 Task: Add an event with the title Casual Product Enhancement Discussion and Roadmap Planning, date '2023/11/10', time 8:30 AM to 10:30 AM, logged in from the account softage.3@softage.netand send the event invitation to softage.4@softage.net and softage.5@softage.net. Set a reminder for the event 30 minutes before
Action: Mouse moved to (157, 134)
Screenshot: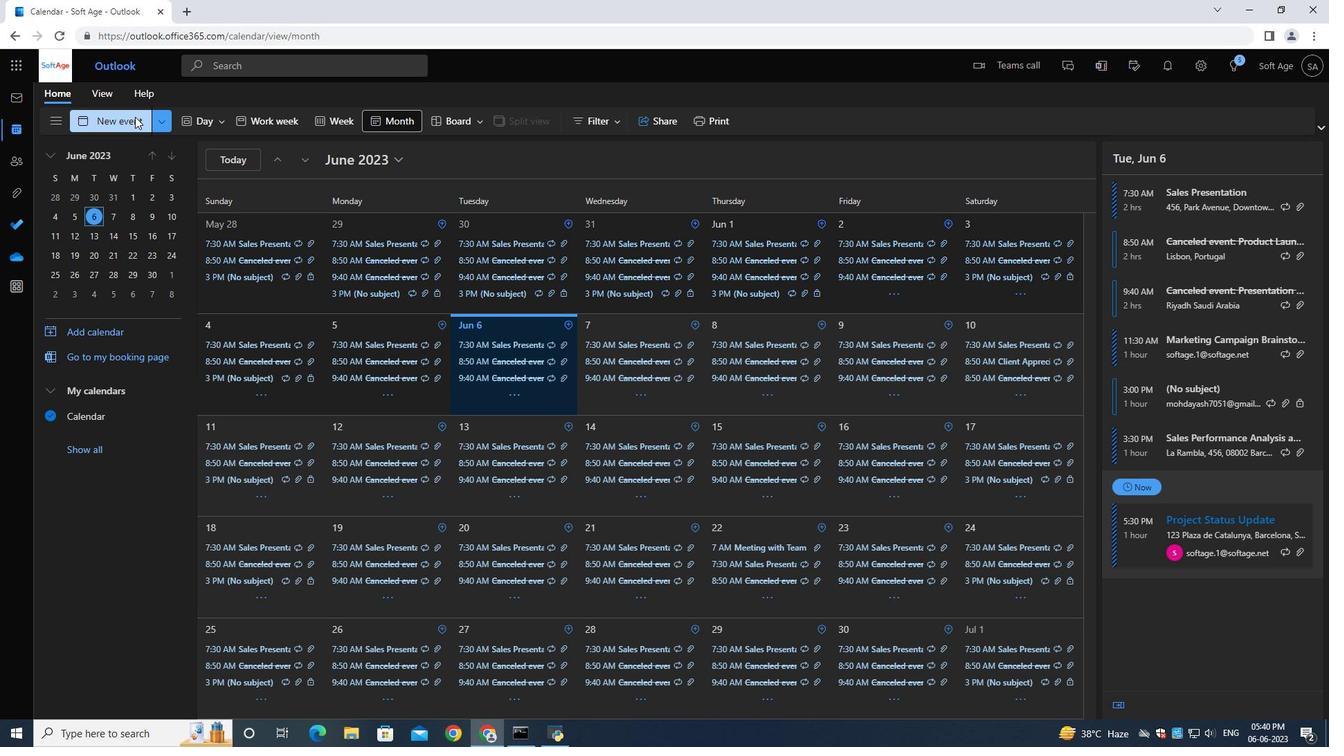 
Action: Mouse pressed left at (157, 134)
Screenshot: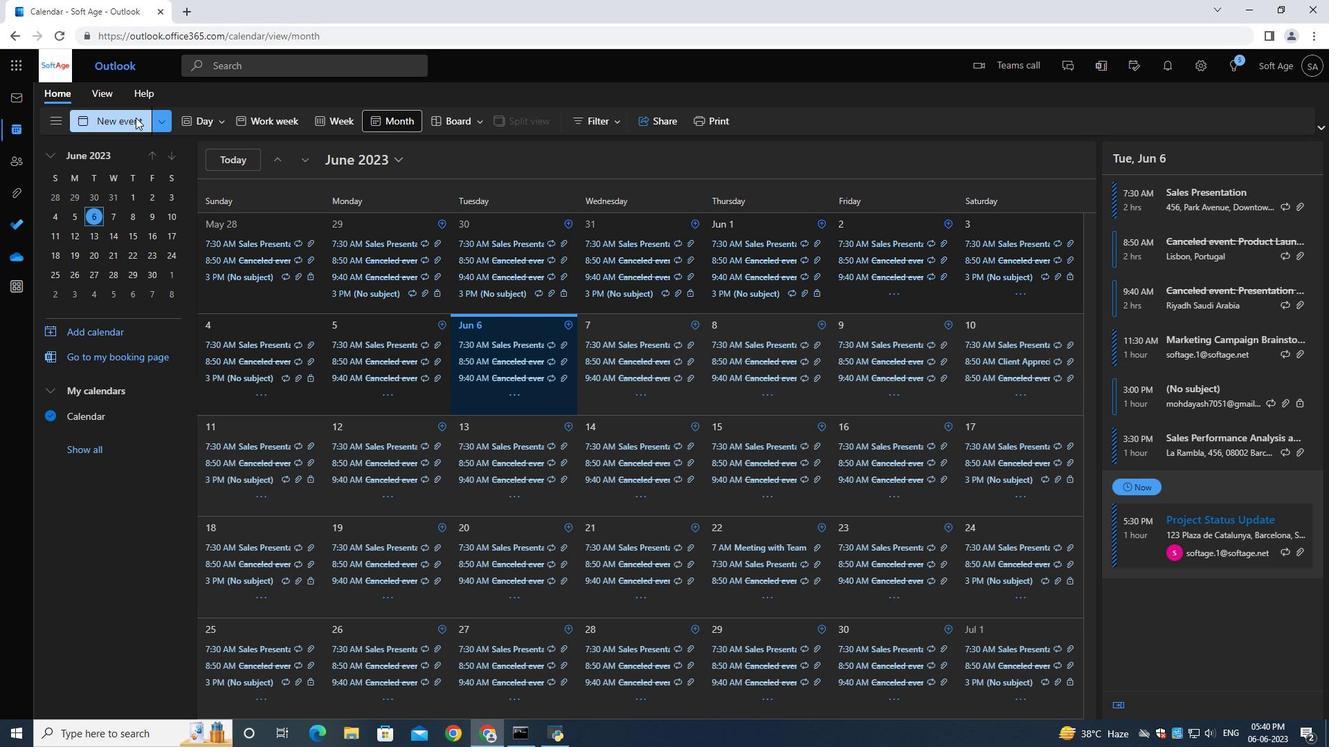 
Action: Mouse moved to (341, 76)
Screenshot: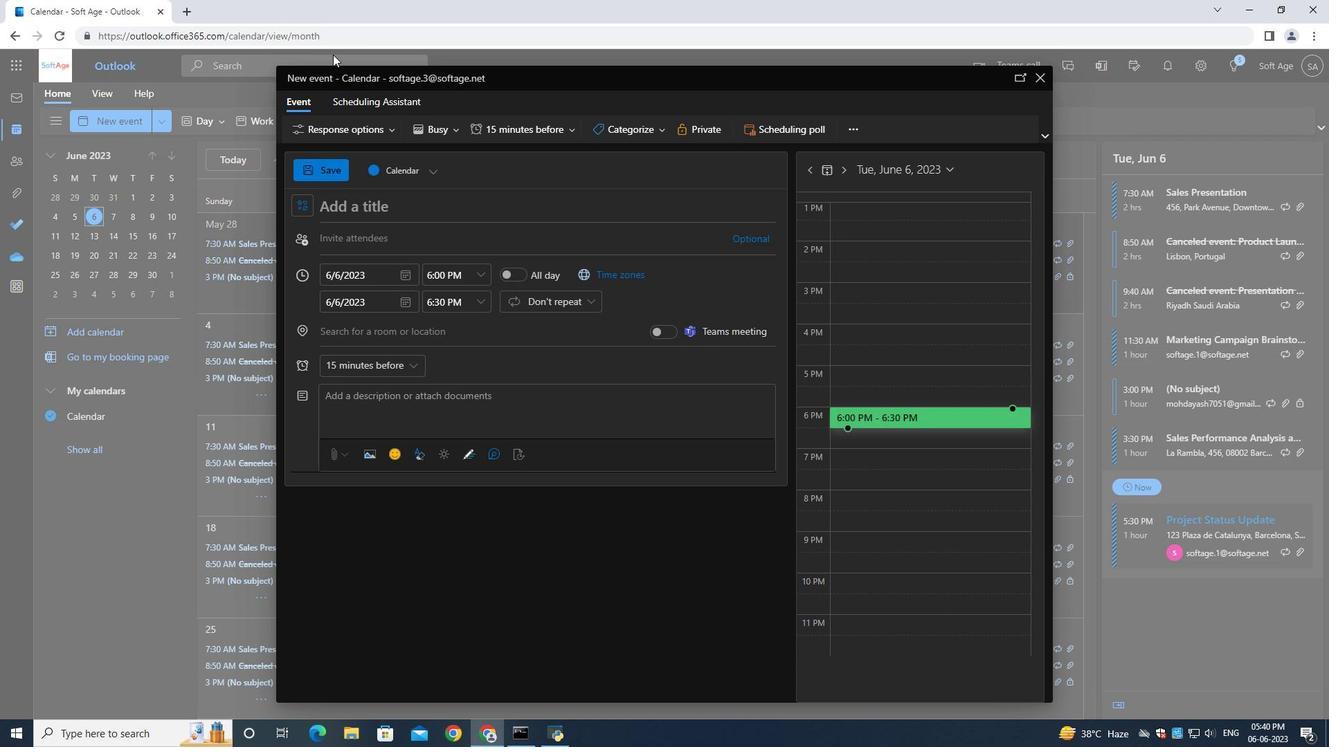 
Action: Key pressed <Key.shift><Key.shift><Key.shift><Key.shift><Key.shift><Key.shift><Key.shift><Key.shift><Key.shift><Key.shift><Key.shift><Key.shift><Key.shift><Key.shift>G<Key.backspace><Key.shift><Key.shift><Key.shift>Casual<Key.space><Key.shift>Product<Key.space><Key.shift>Enhancement<Key.space><Key.shift><Key.shift><Key.shift><Key.shift><Key.shift><Key.shift><Key.shift><Key.shift><Key.shift><Key.shift><Key.shift><Key.shift><Key.shift><Key.shift><Key.shift><Key.shift><Key.shift><Key.shift><Key.shift><Key.shift>Discussion<Key.space>and<Key.space><Key.shift><Key.shift>Roadmap<Key.space><Key.shift>Planning<Key.space>
Screenshot: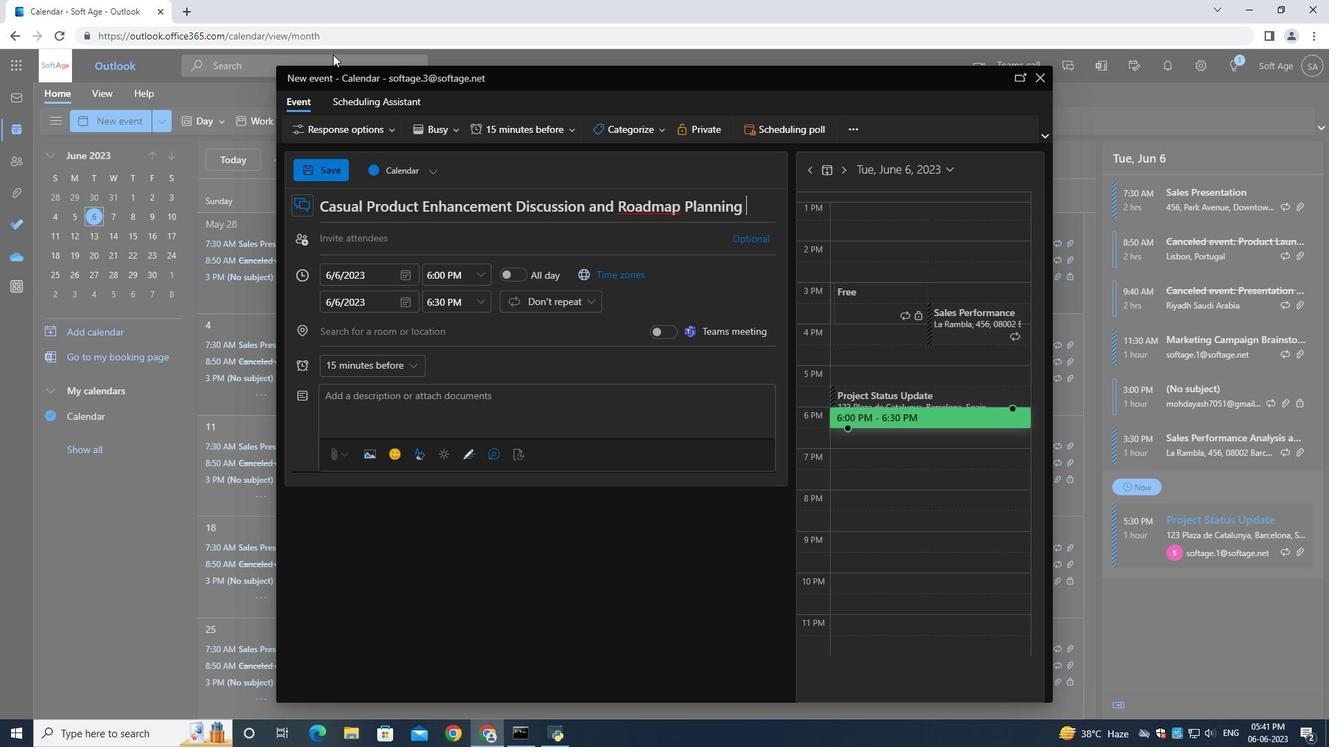 
Action: Mouse moved to (402, 280)
Screenshot: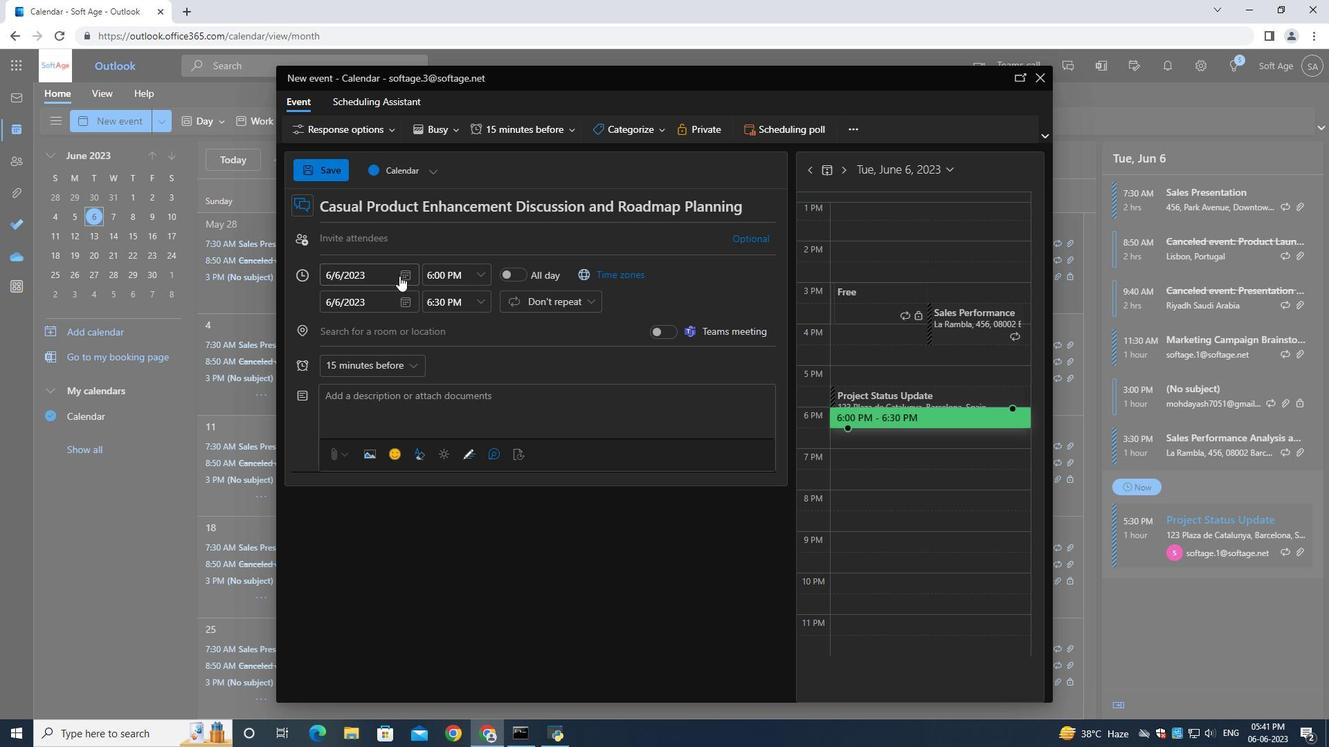 
Action: Mouse pressed left at (402, 280)
Screenshot: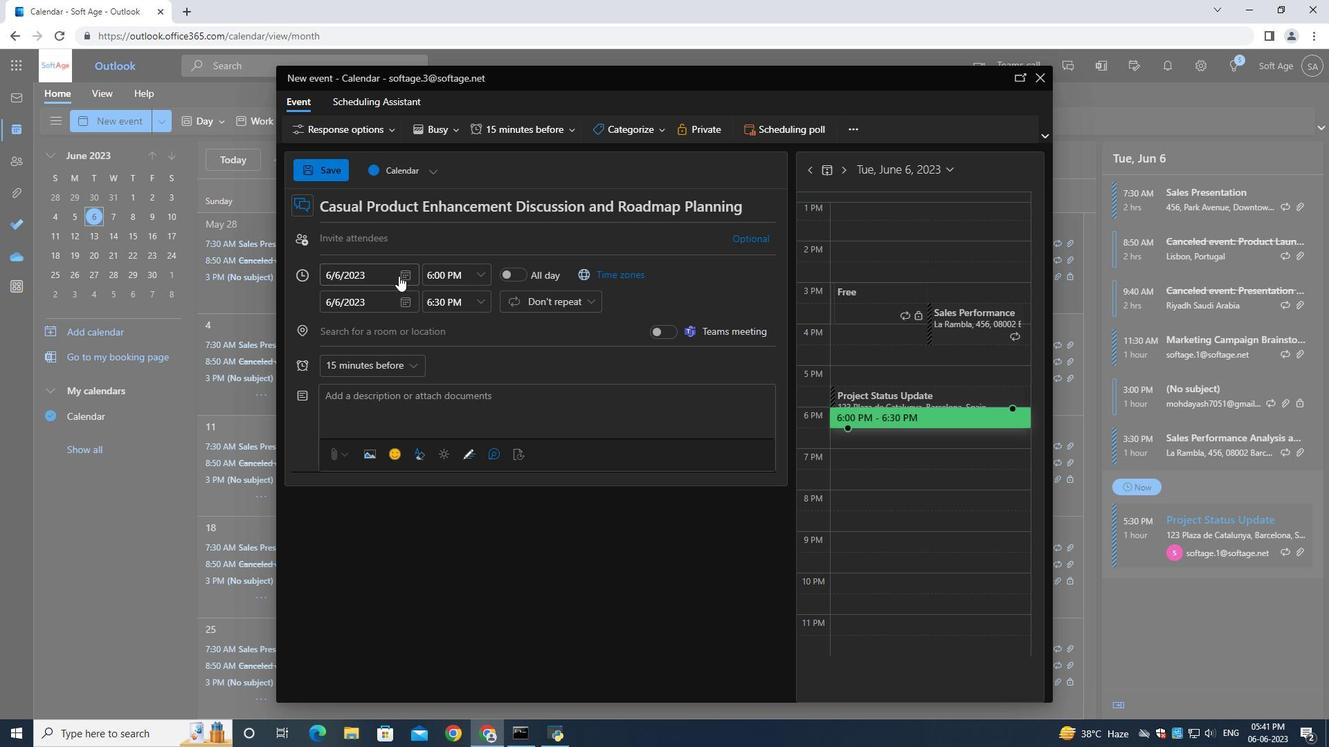 
Action: Mouse moved to (452, 308)
Screenshot: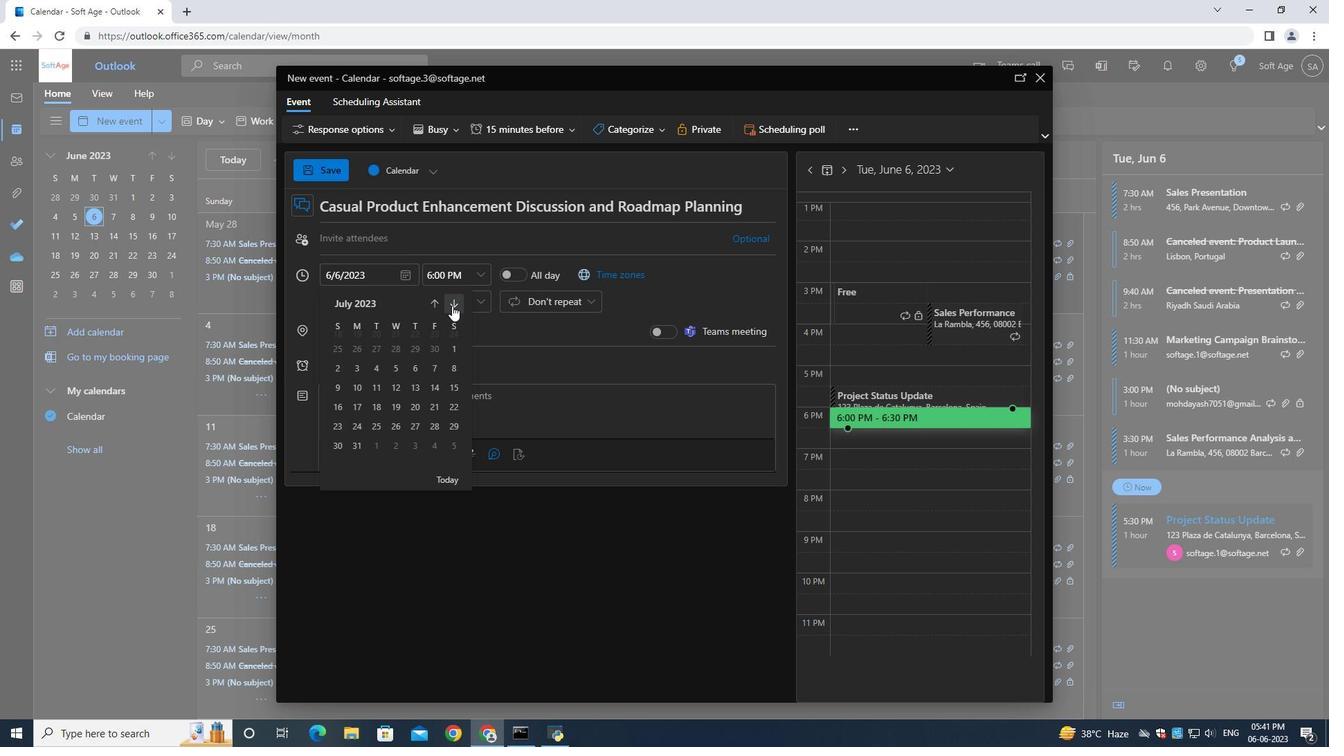 
Action: Mouse pressed left at (452, 308)
Screenshot: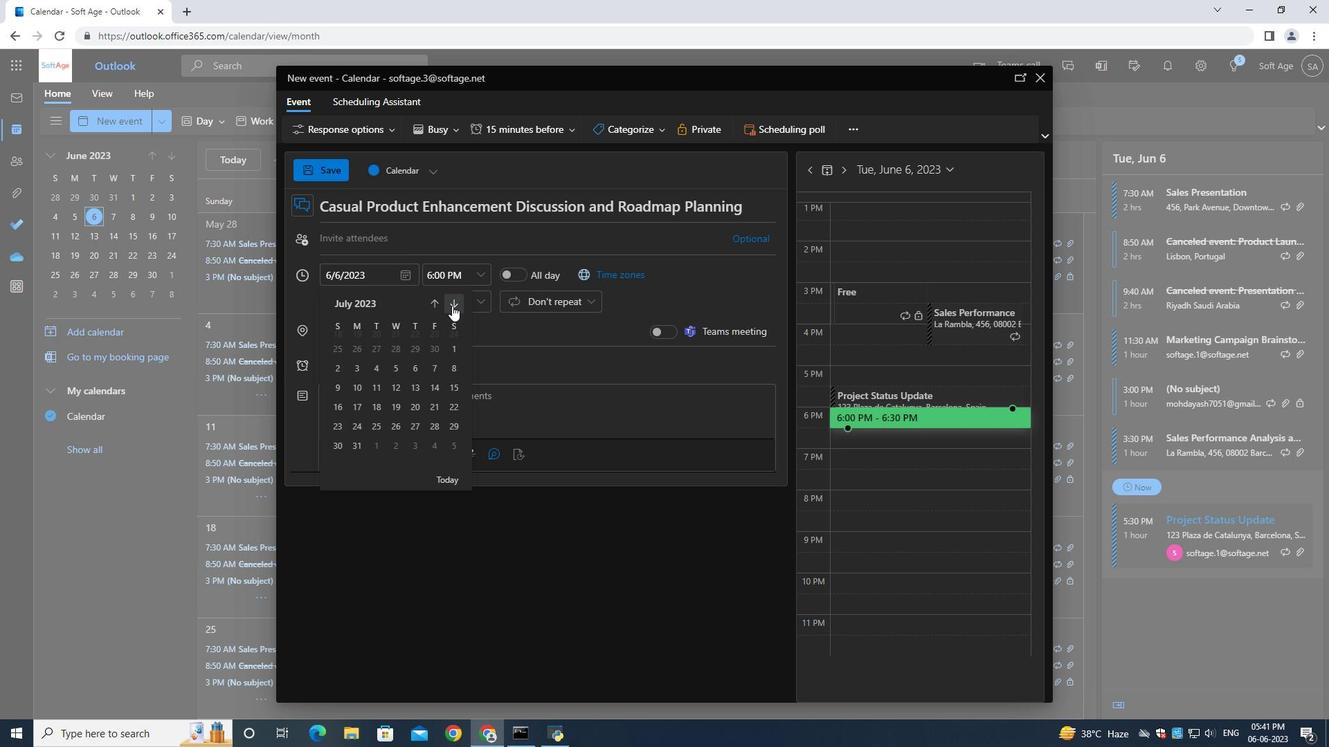 
Action: Mouse moved to (451, 307)
Screenshot: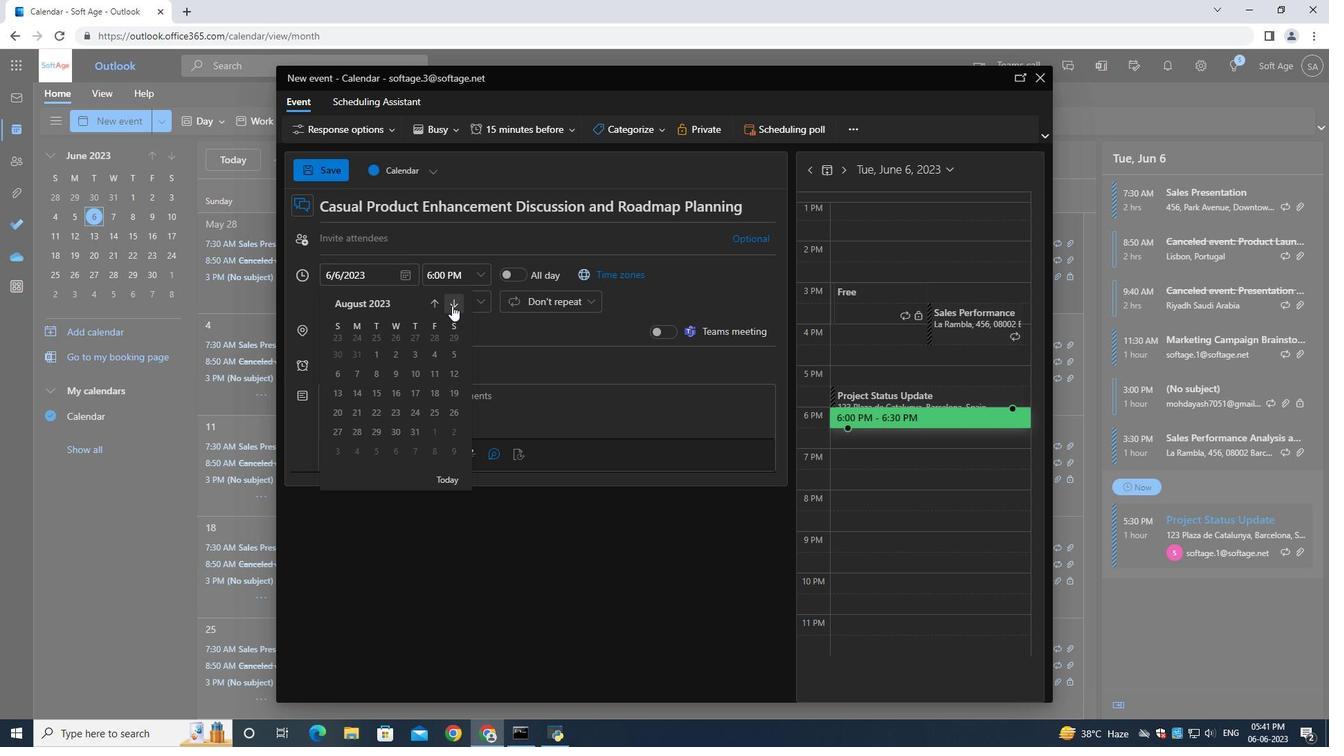 
Action: Mouse pressed left at (451, 307)
Screenshot: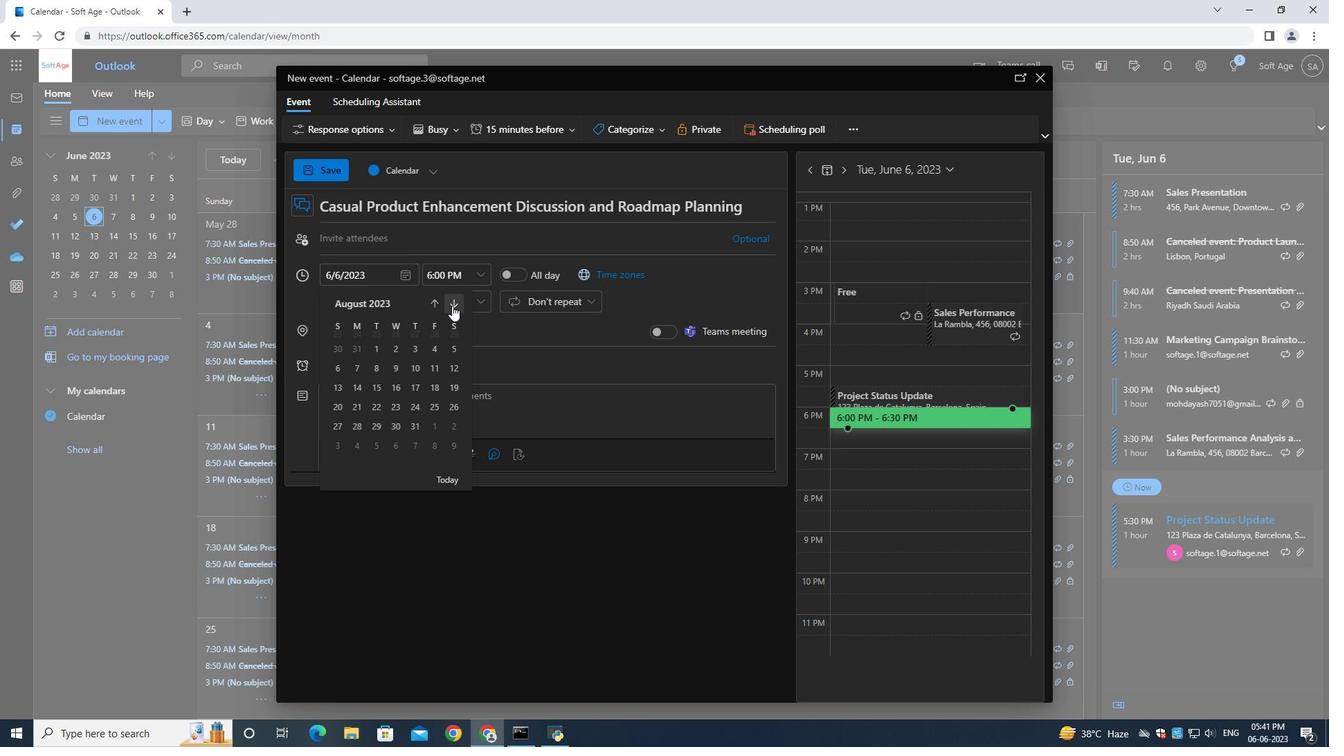 
Action: Mouse pressed left at (451, 307)
Screenshot: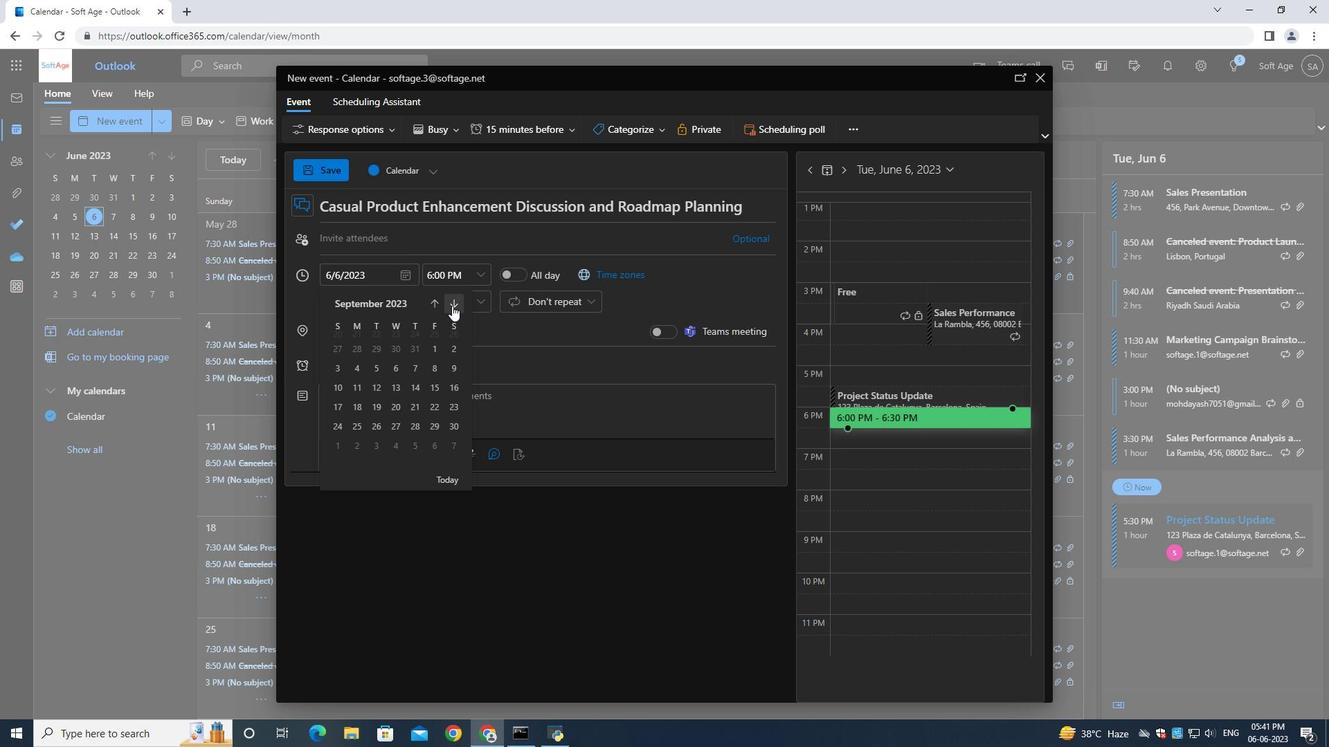 
Action: Mouse pressed left at (451, 307)
Screenshot: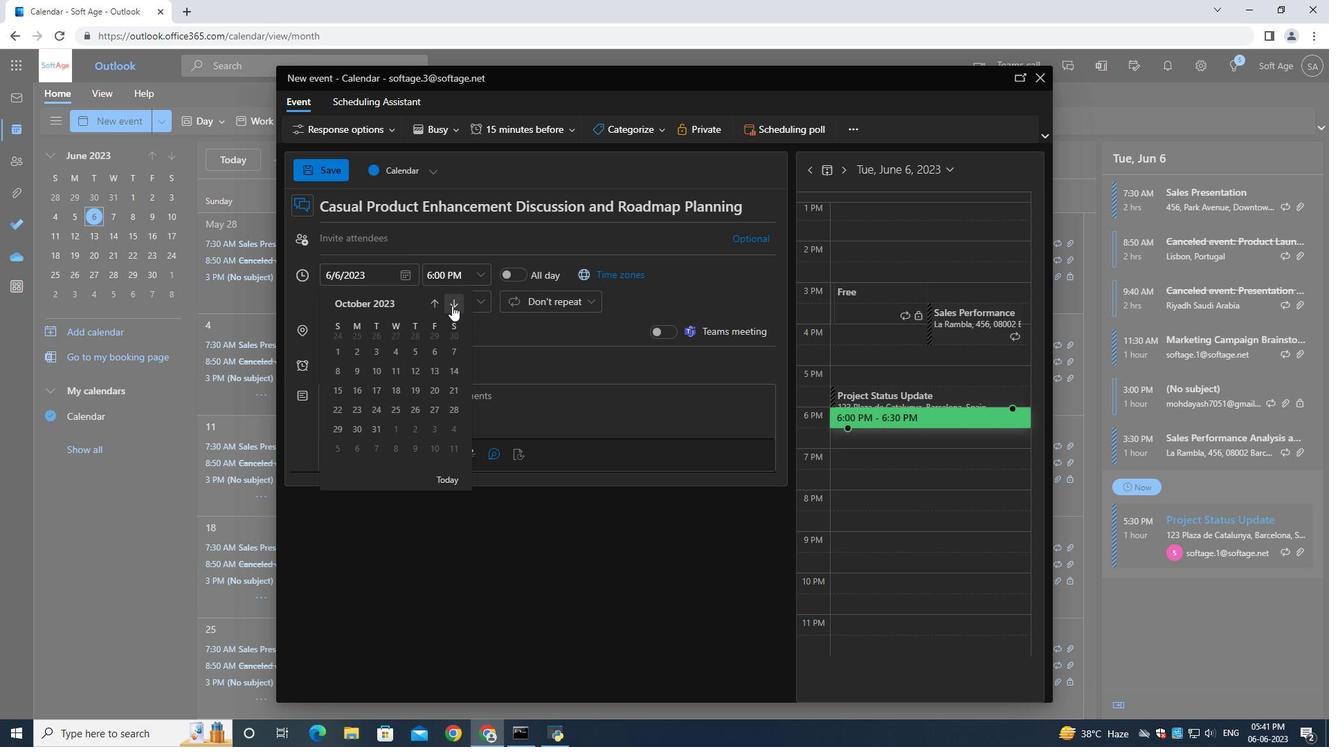
Action: Mouse pressed left at (451, 307)
Screenshot: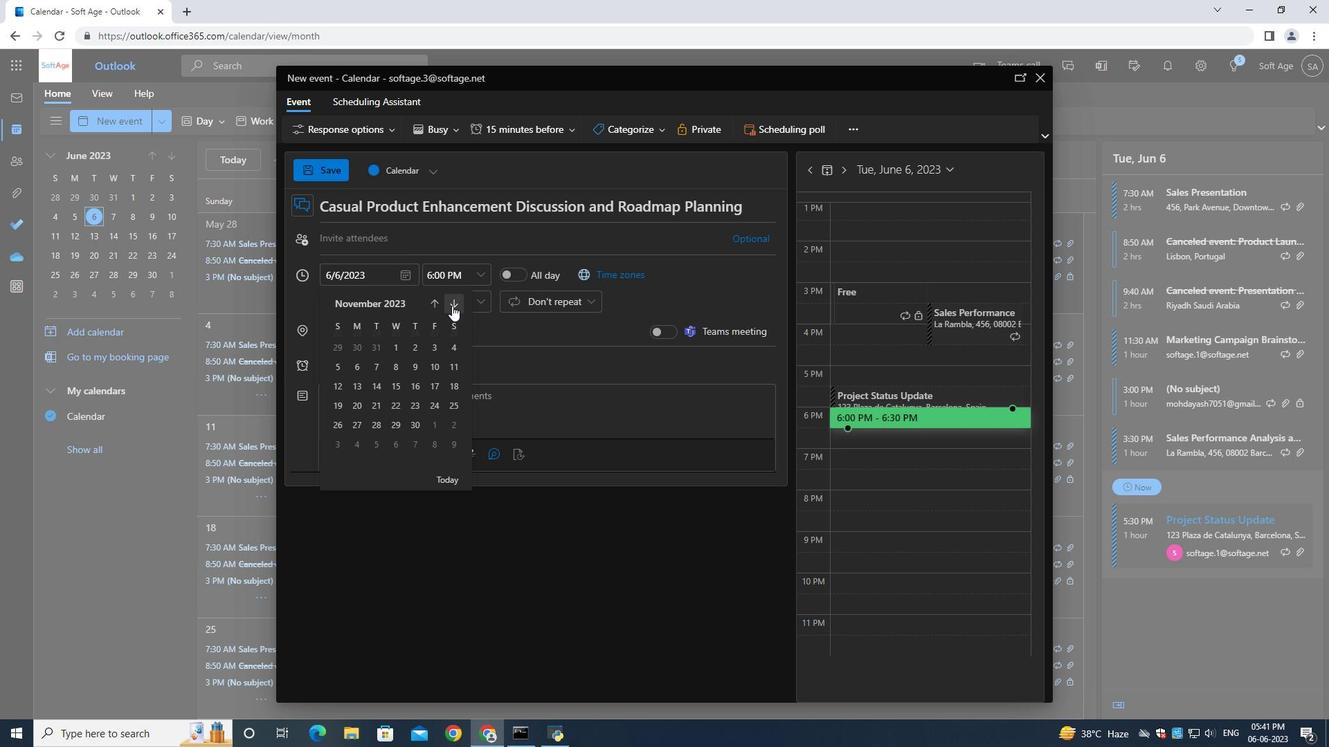 
Action: Mouse moved to (432, 365)
Screenshot: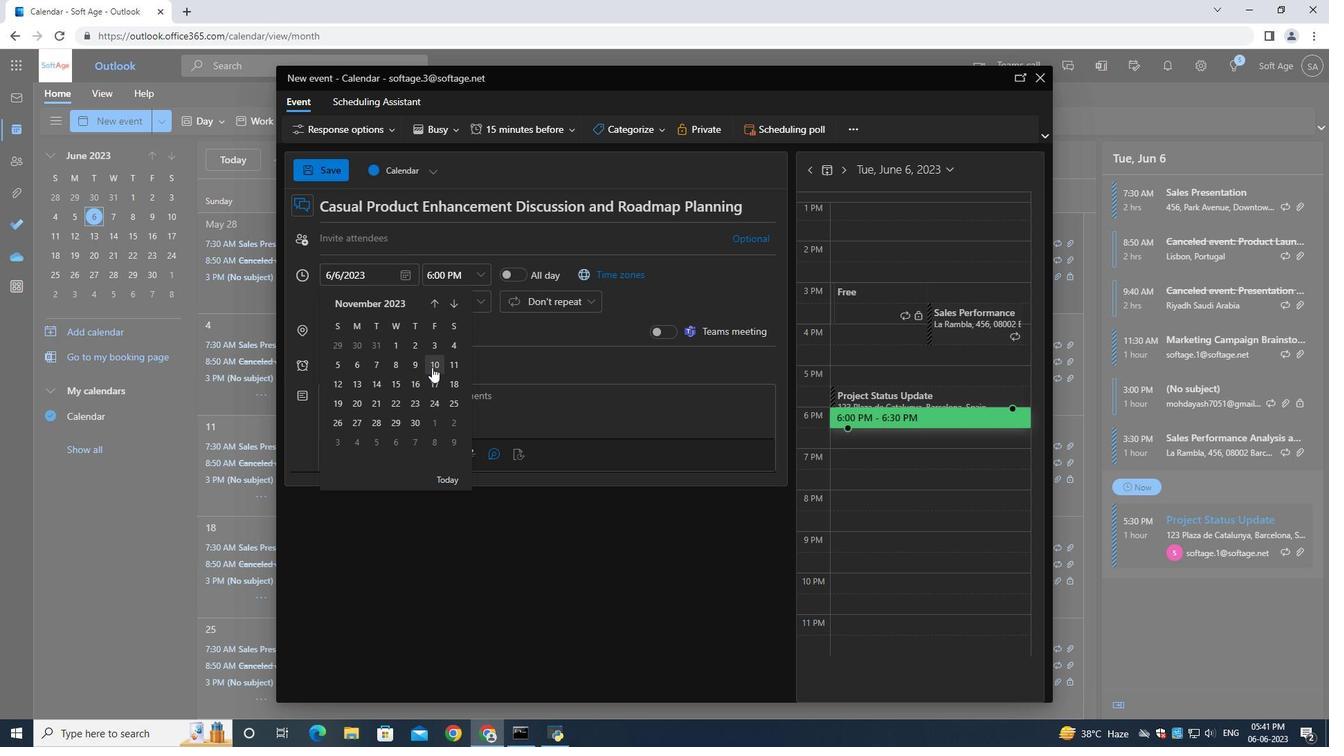 
Action: Mouse pressed left at (432, 365)
Screenshot: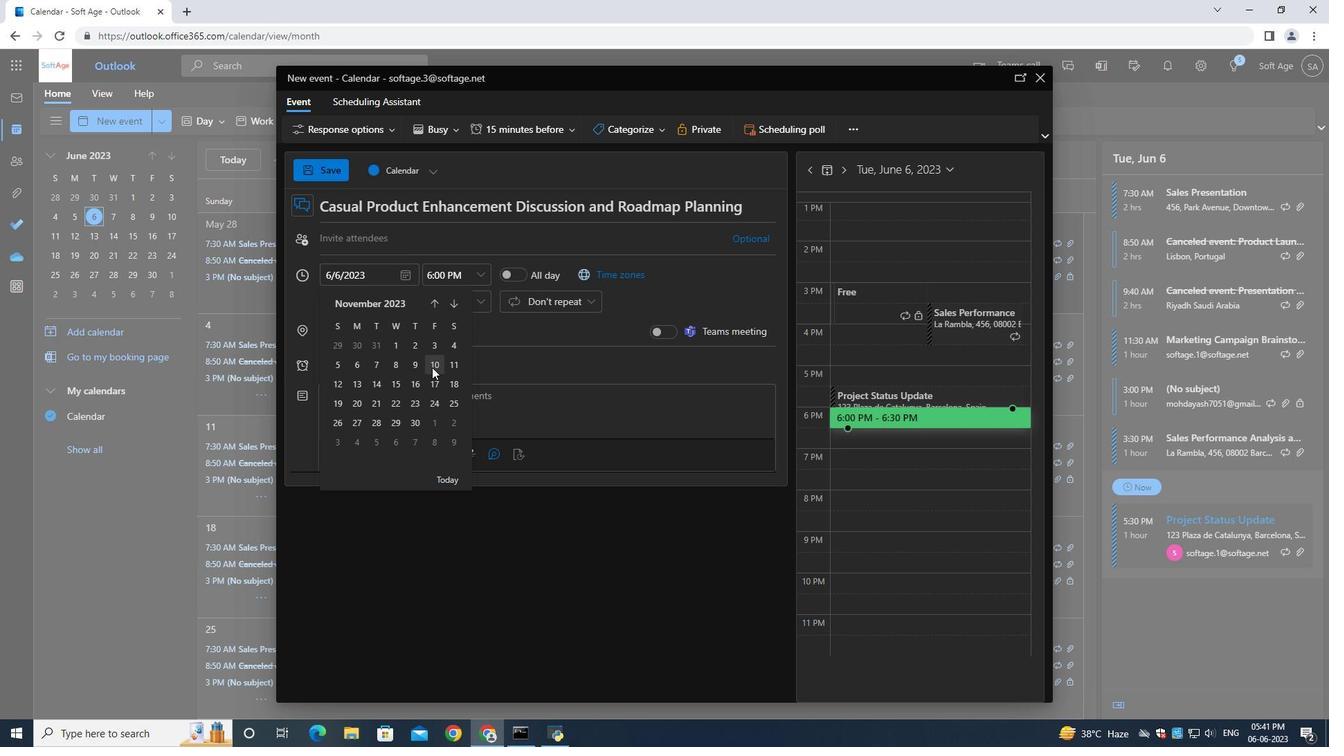 
Action: Mouse moved to (442, 278)
Screenshot: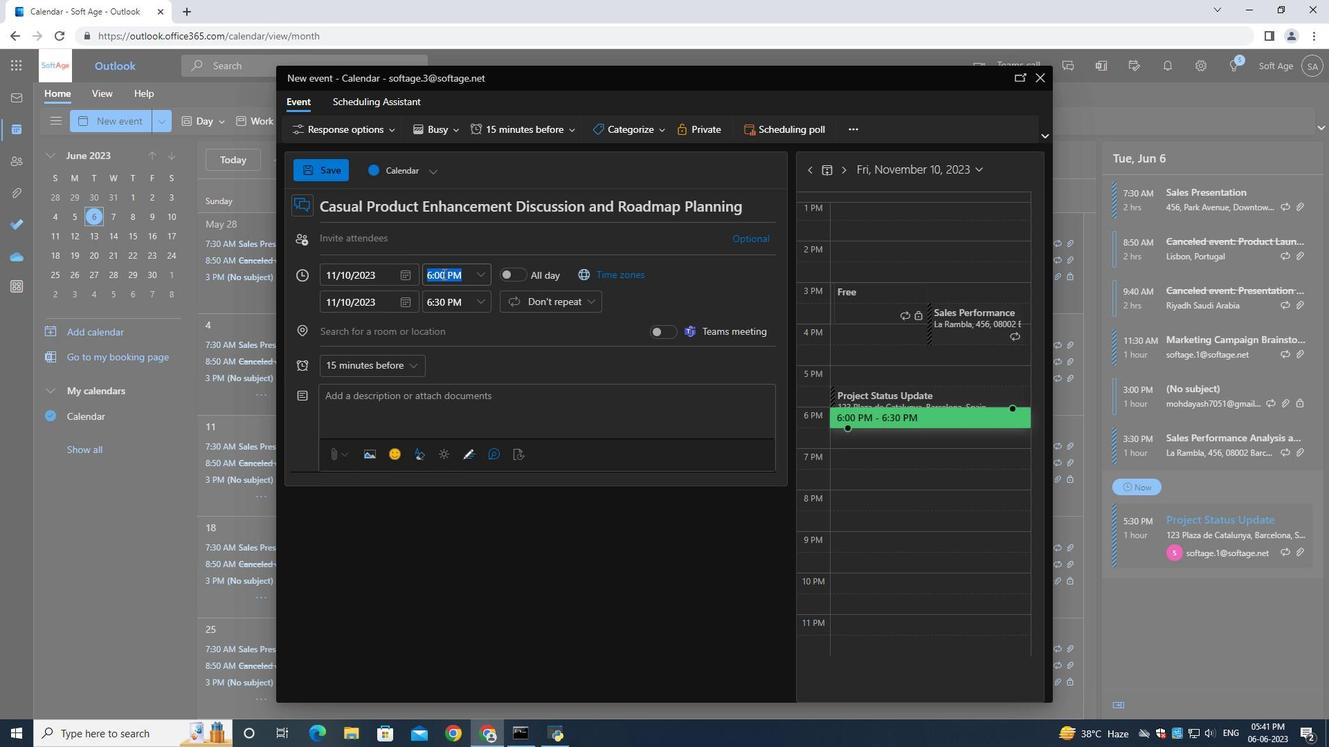 
Action: Mouse pressed left at (442, 278)
Screenshot: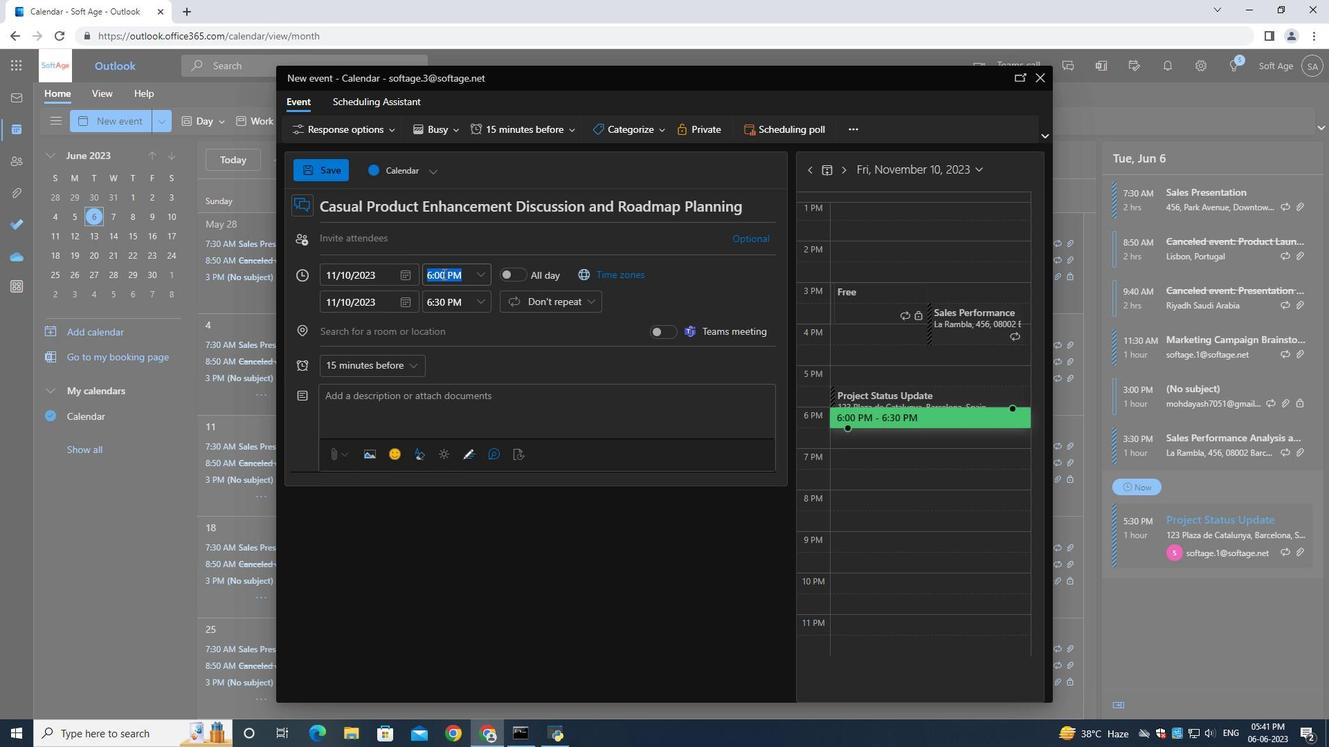 
Action: Mouse moved to (445, 278)
Screenshot: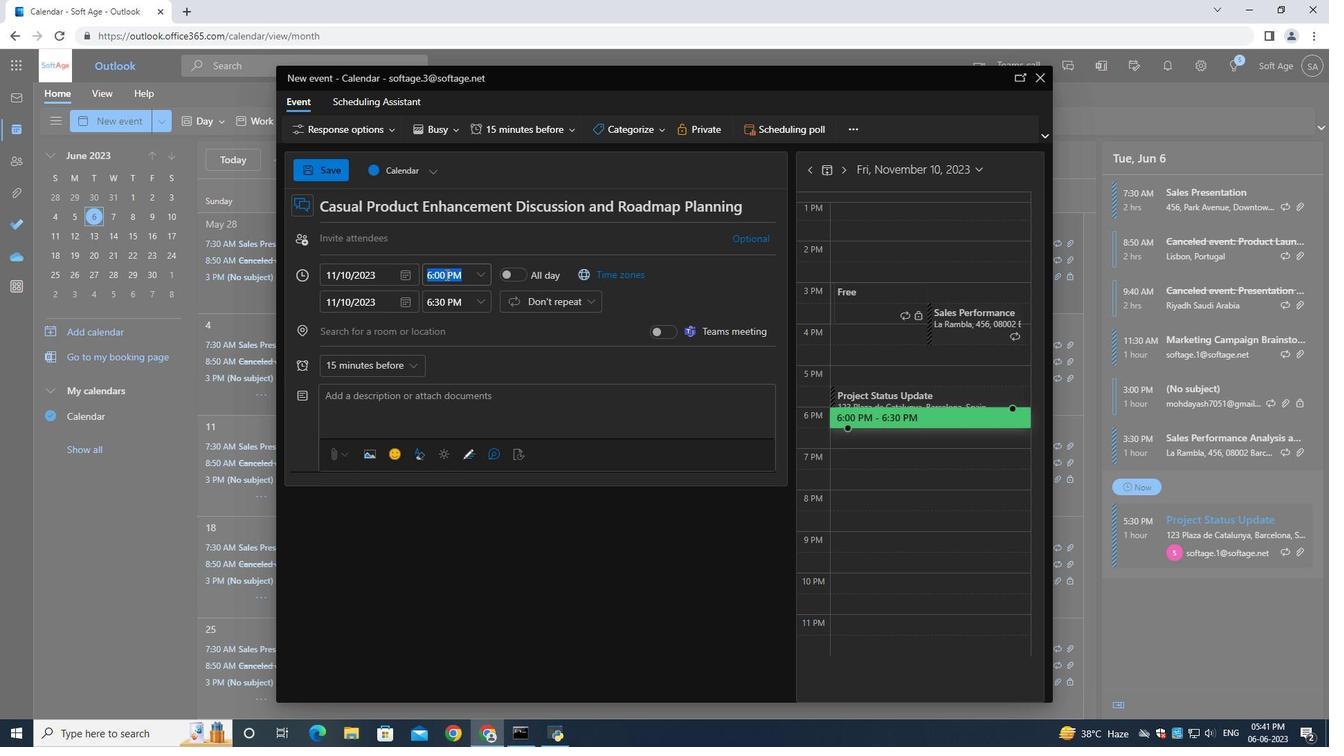 
Action: Key pressed 8<Key.shift_r>:30<Key.shift>AM
Screenshot: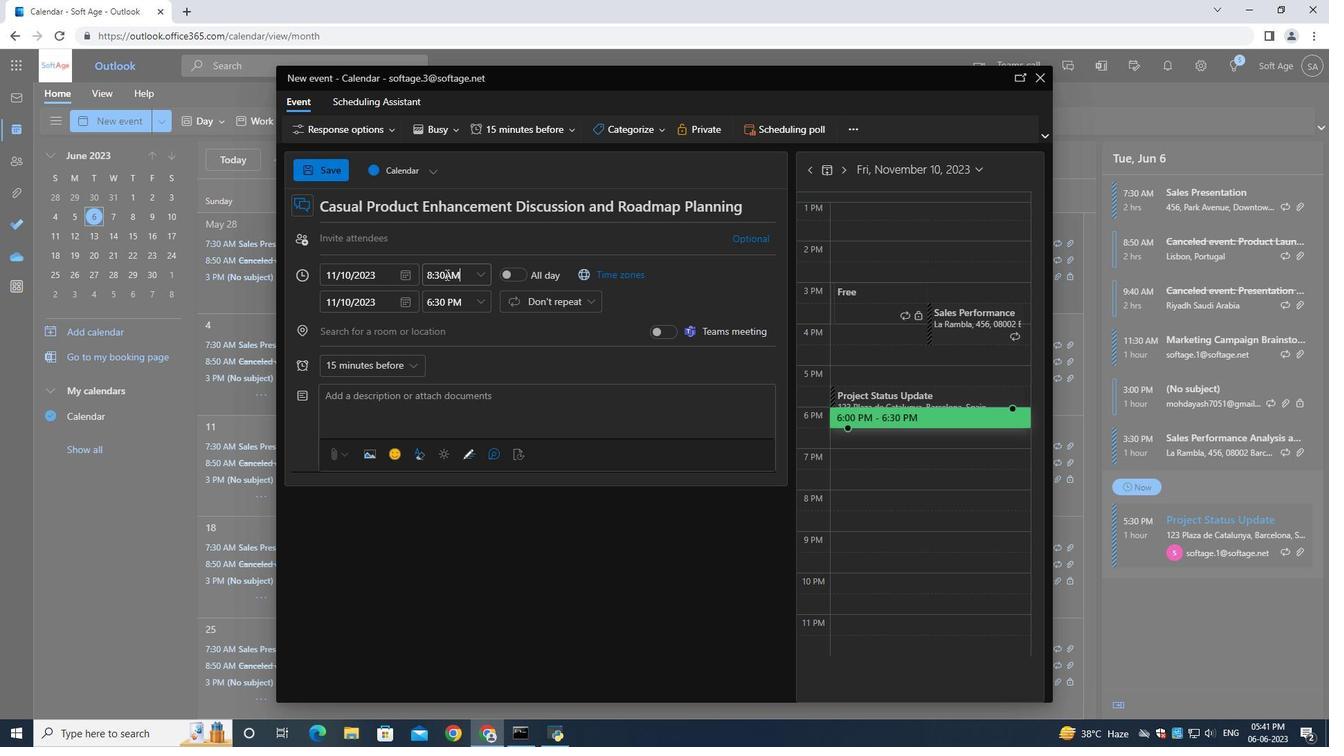 
Action: Mouse moved to (436, 307)
Screenshot: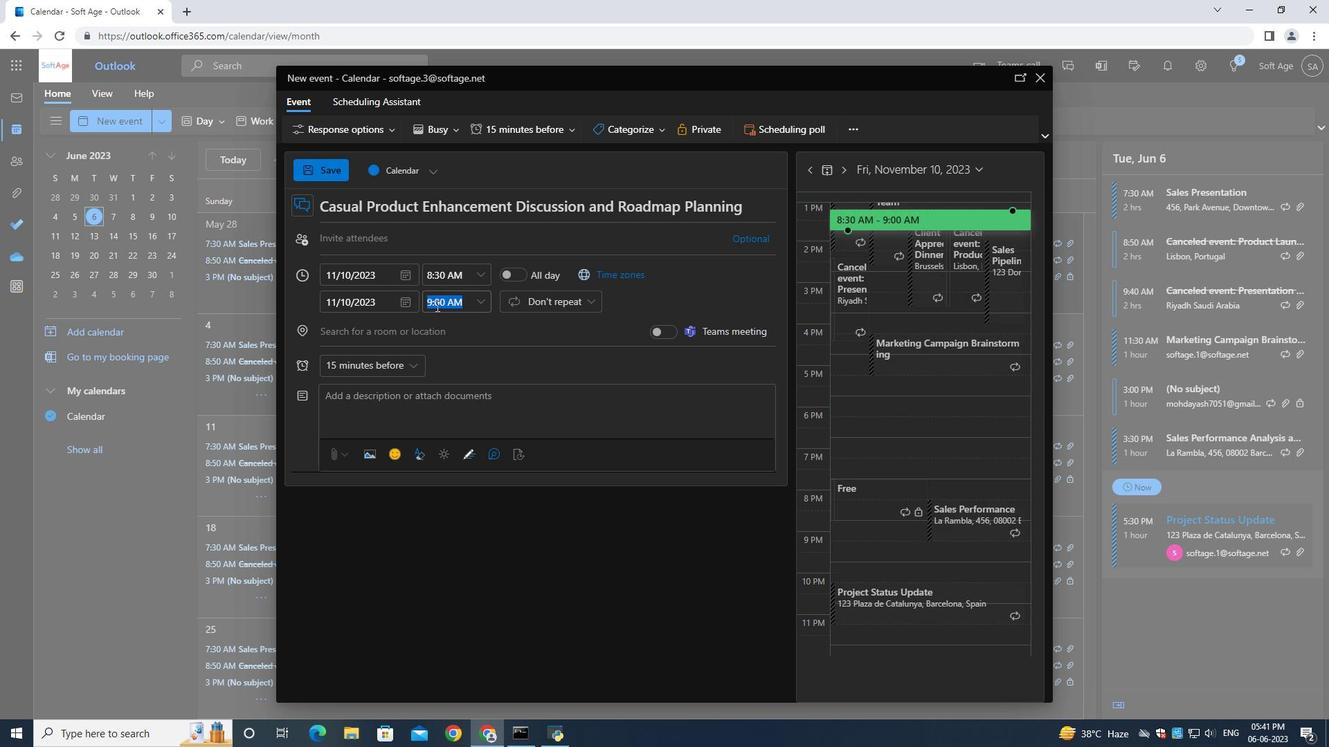 
Action: Mouse pressed left at (436, 307)
Screenshot: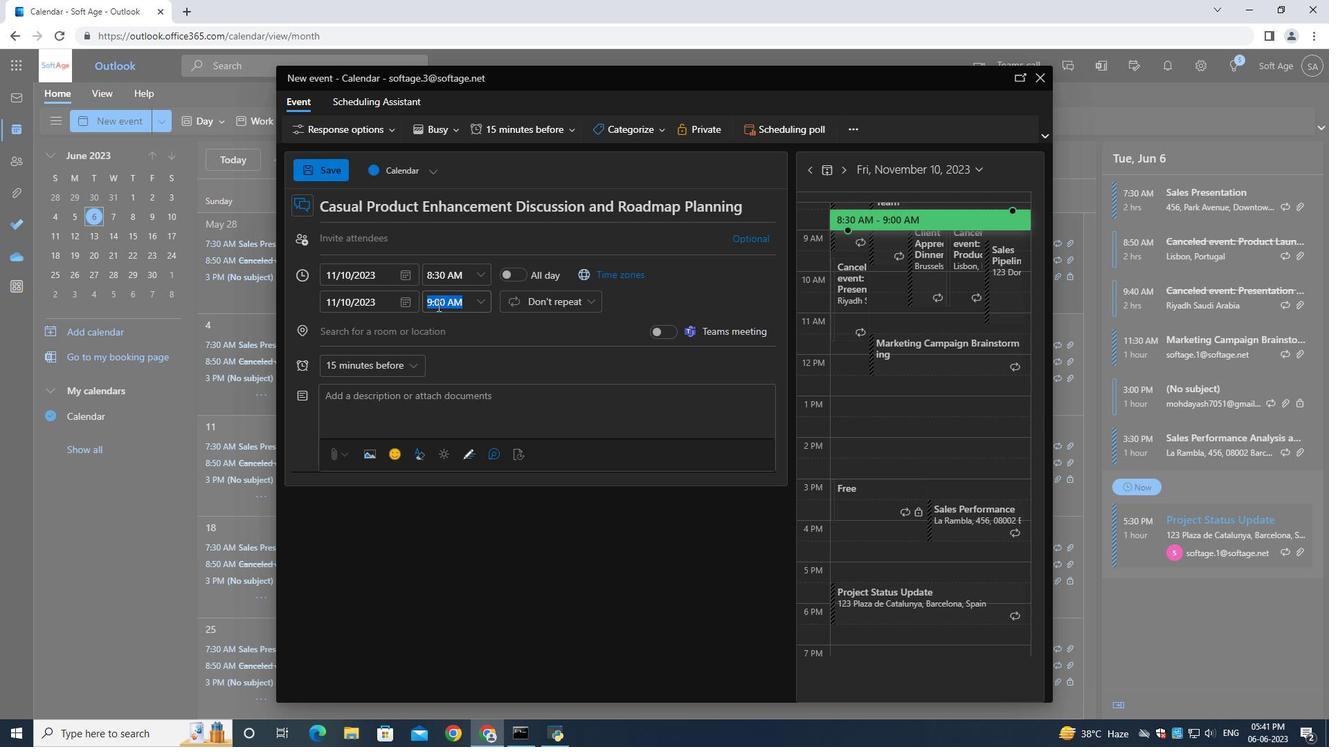 
Action: Mouse moved to (437, 307)
Screenshot: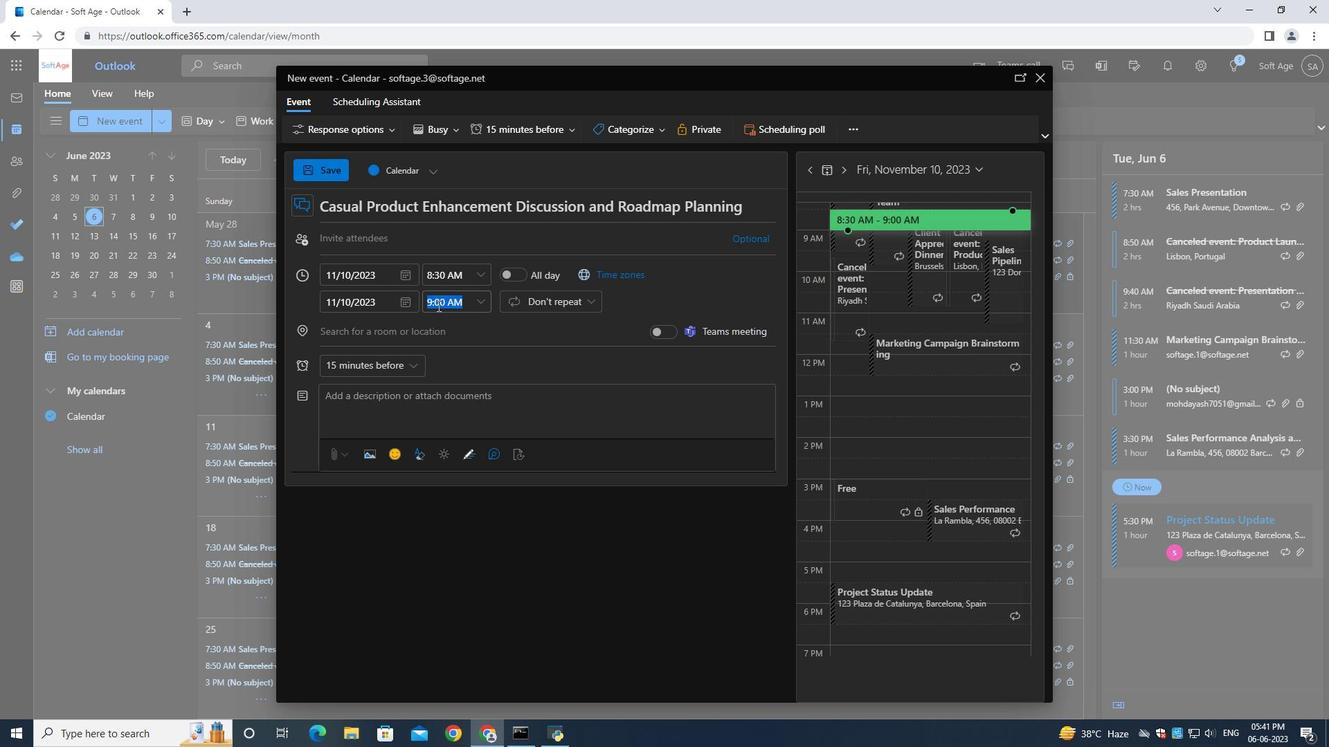 
Action: Key pressed 10<Key.shift_r>:30<Key.shift>AM
Screenshot: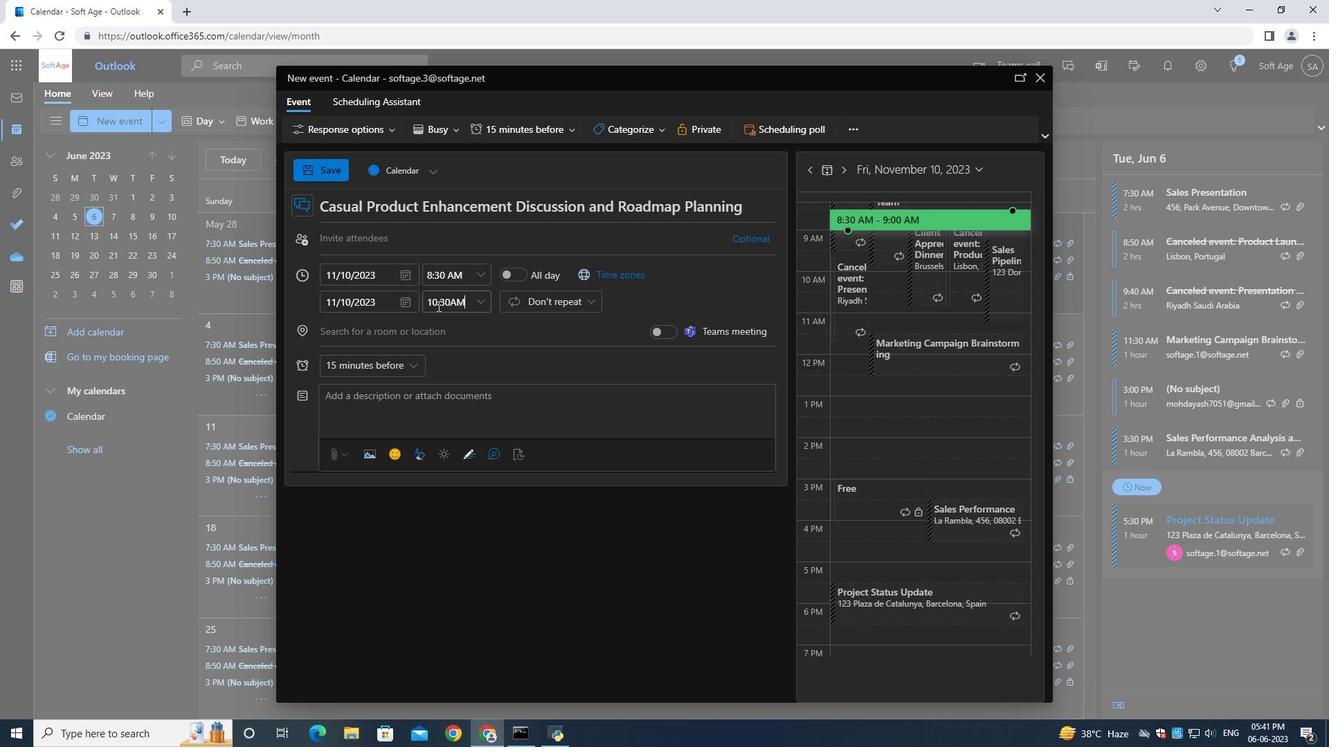 
Action: Mouse moved to (494, 245)
Screenshot: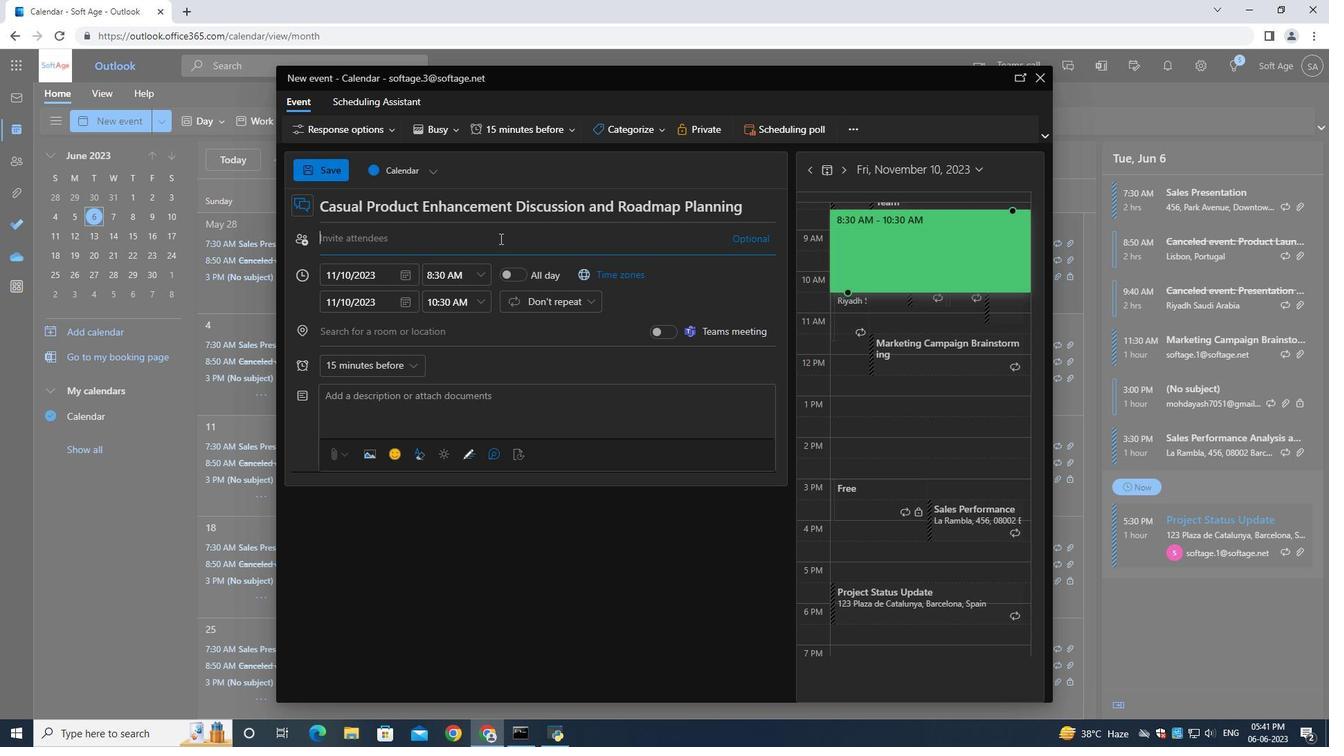 
Action: Mouse pressed left at (494, 245)
Screenshot: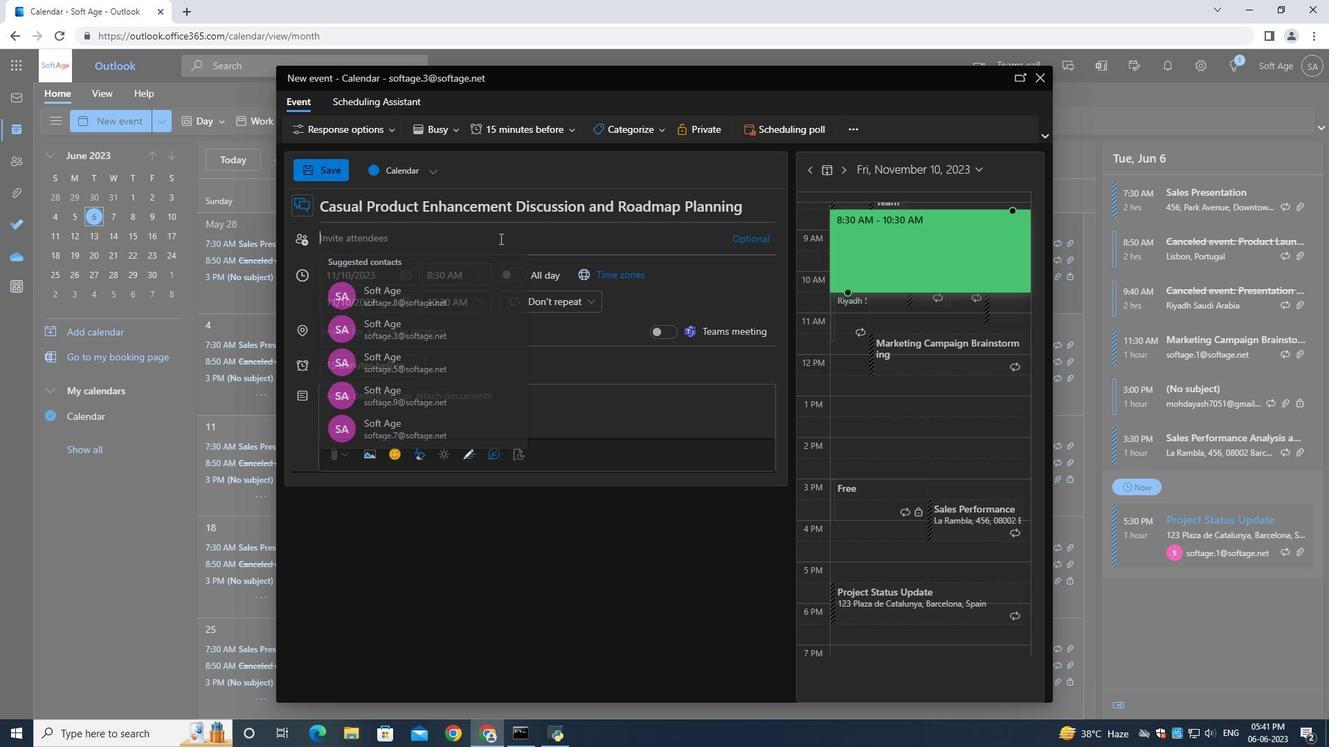 
Action: Key pressed softage.4<Key.shift>@softage.net
Screenshot: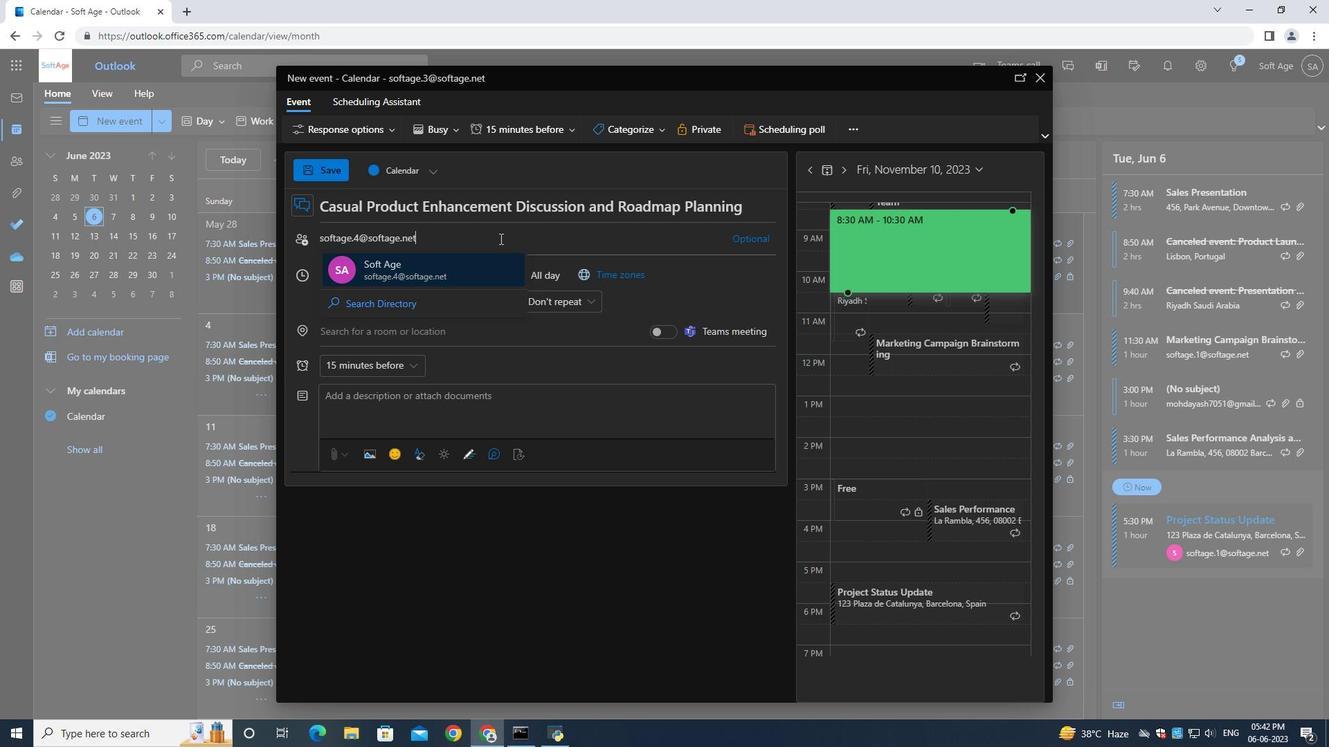 
Action: Mouse moved to (463, 267)
Screenshot: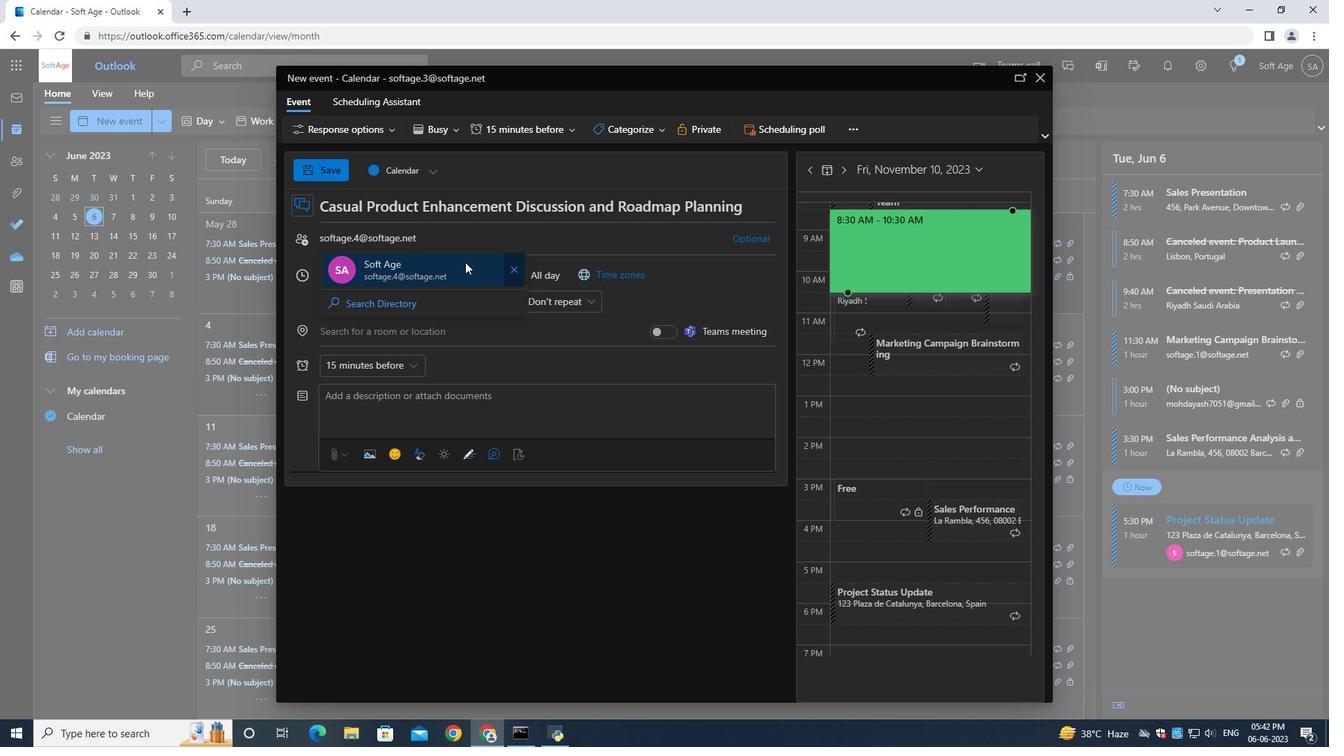 
Action: Mouse pressed left at (463, 267)
Screenshot: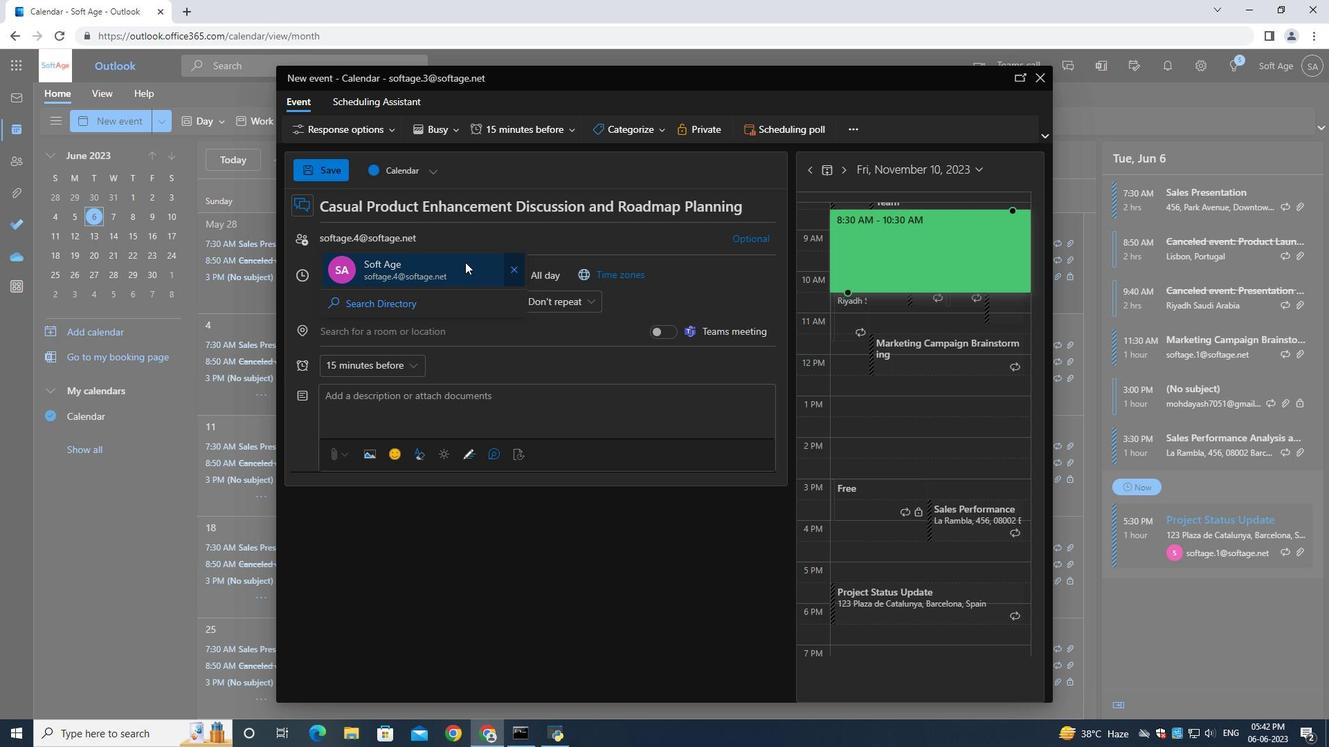 
Action: Key pressed softage.5<Key.shift>@softage.net
Screenshot: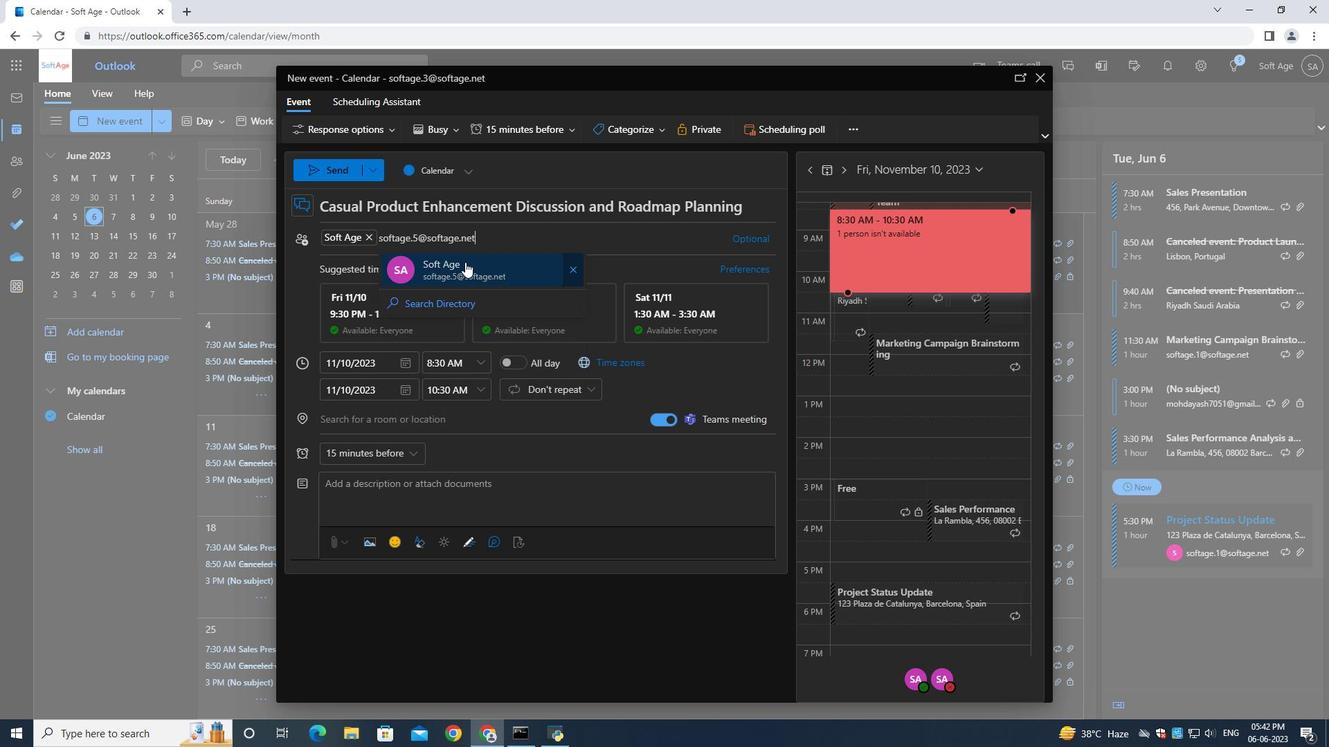 
Action: Mouse moved to (455, 263)
Screenshot: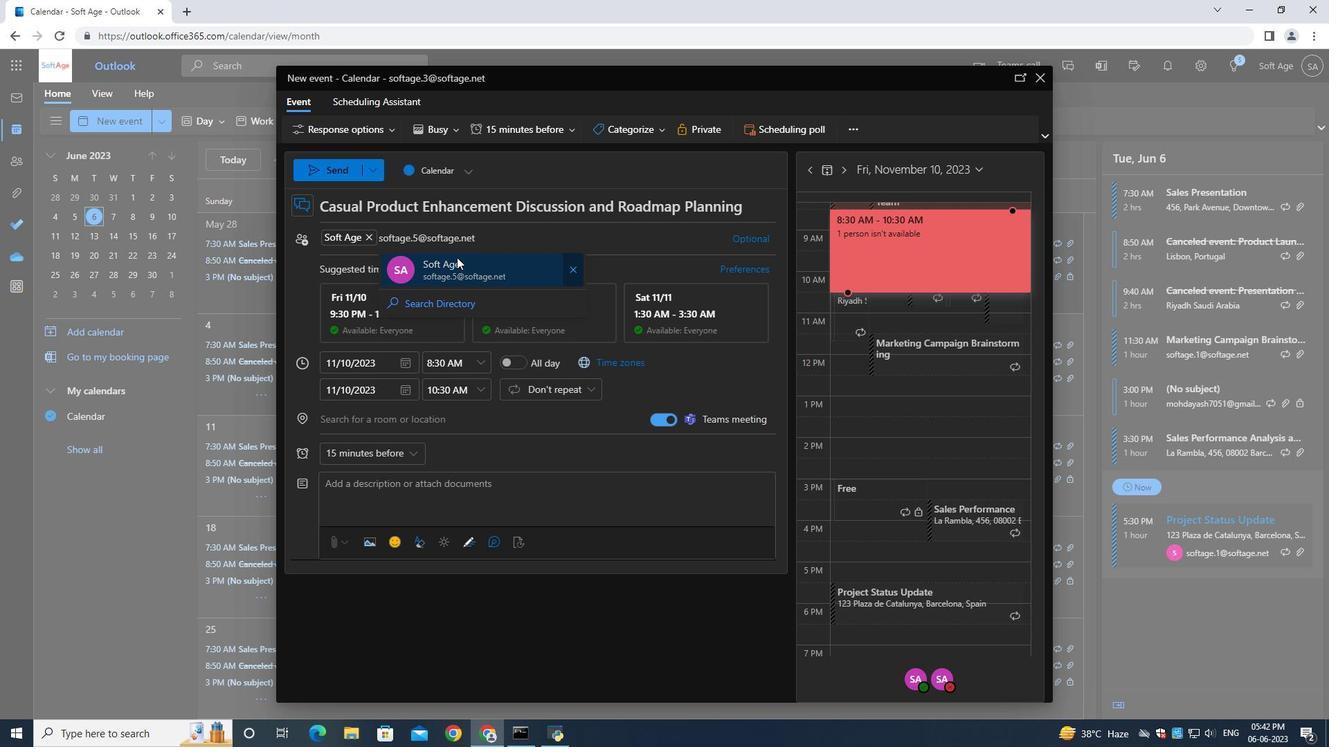 
Action: Mouse pressed left at (455, 263)
Screenshot: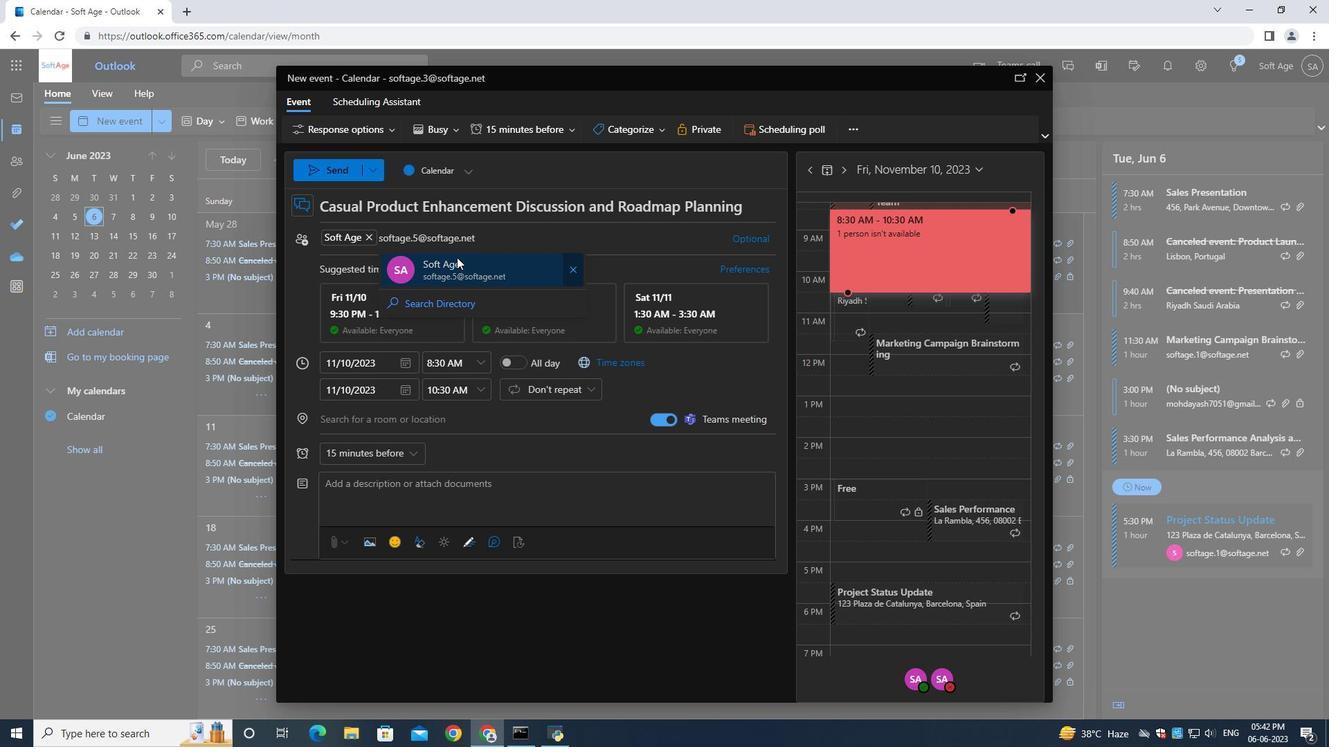 
Action: Mouse moved to (359, 441)
Screenshot: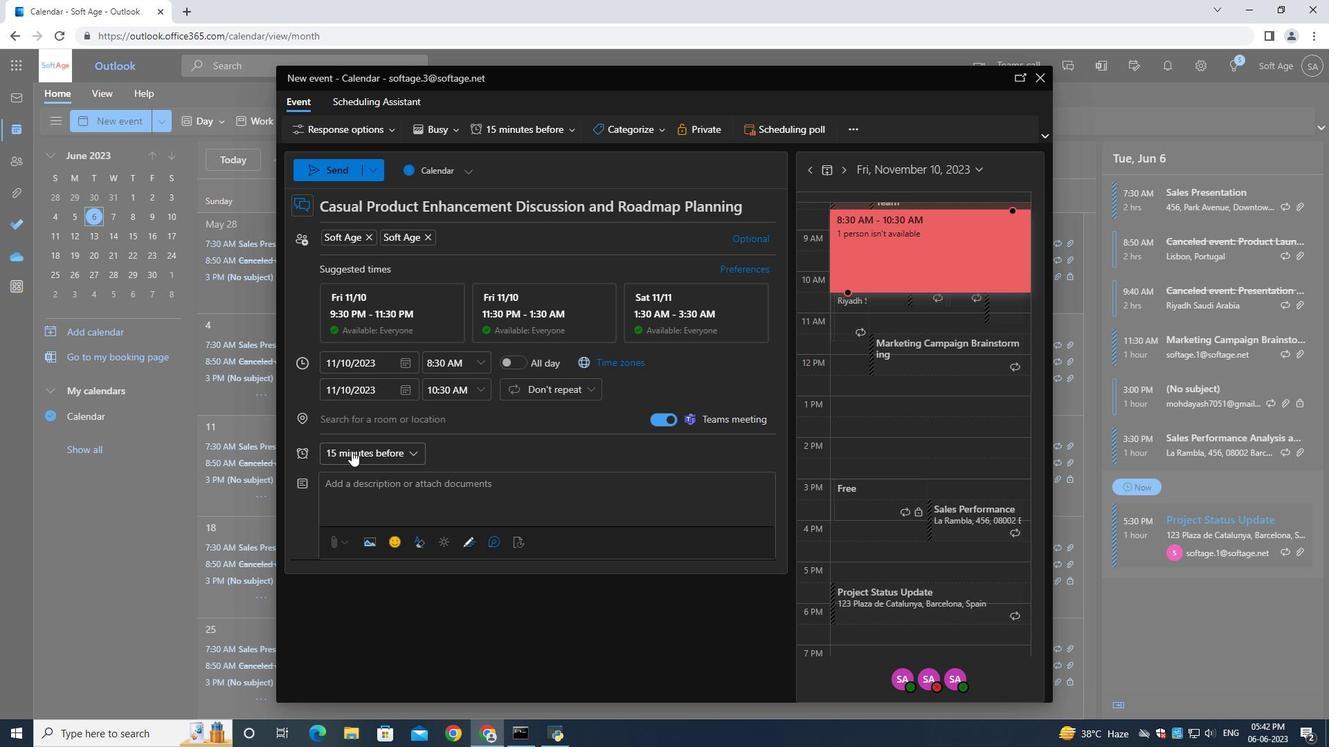 
Action: Mouse pressed left at (359, 441)
Screenshot: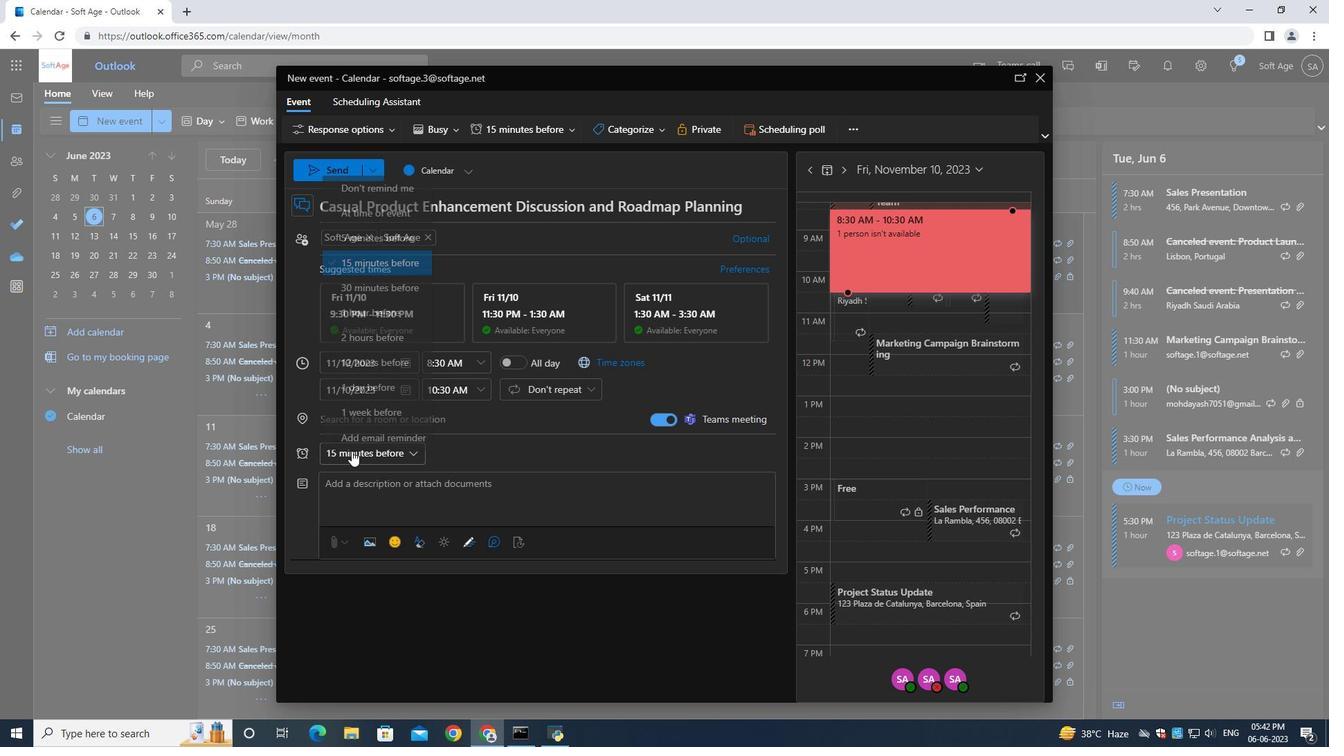 
Action: Mouse moved to (365, 279)
Screenshot: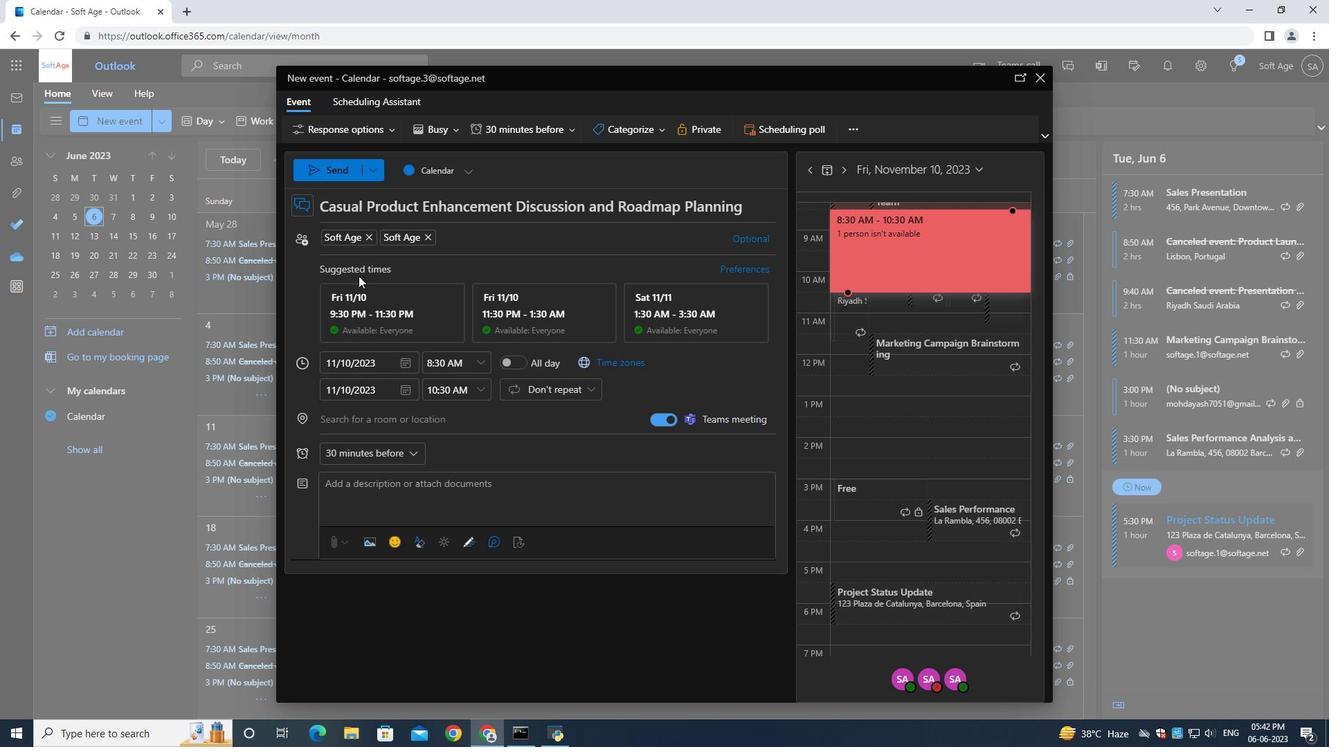 
Action: Mouse pressed left at (365, 279)
Screenshot: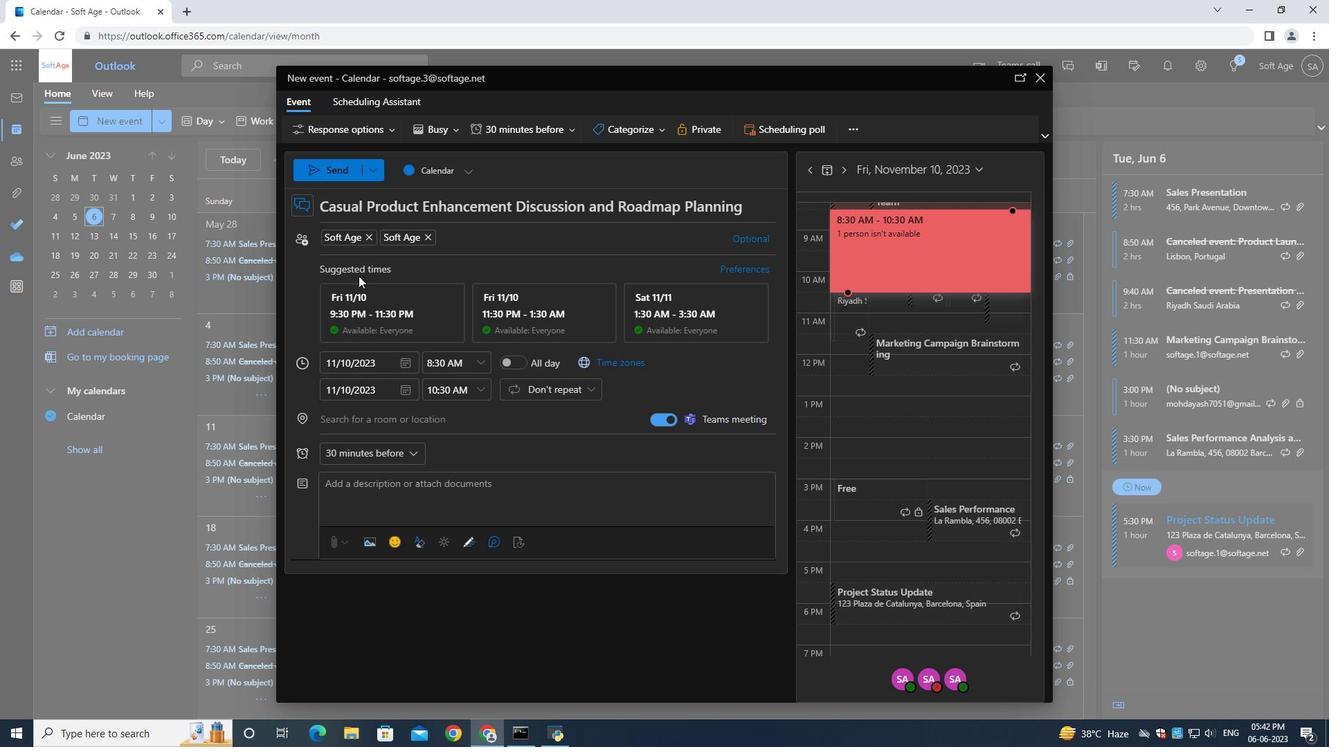 
Action: Mouse moved to (352, 187)
Screenshot: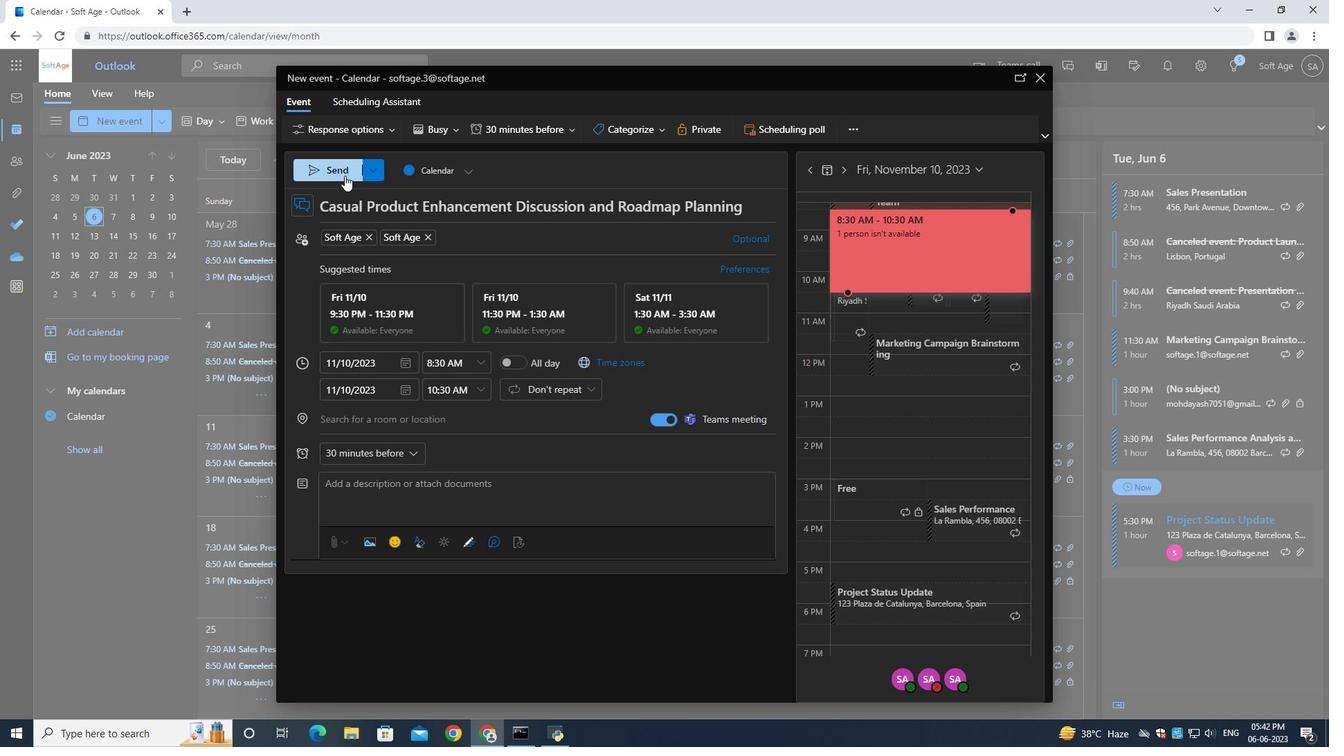 
Action: Mouse pressed left at (352, 187)
Screenshot: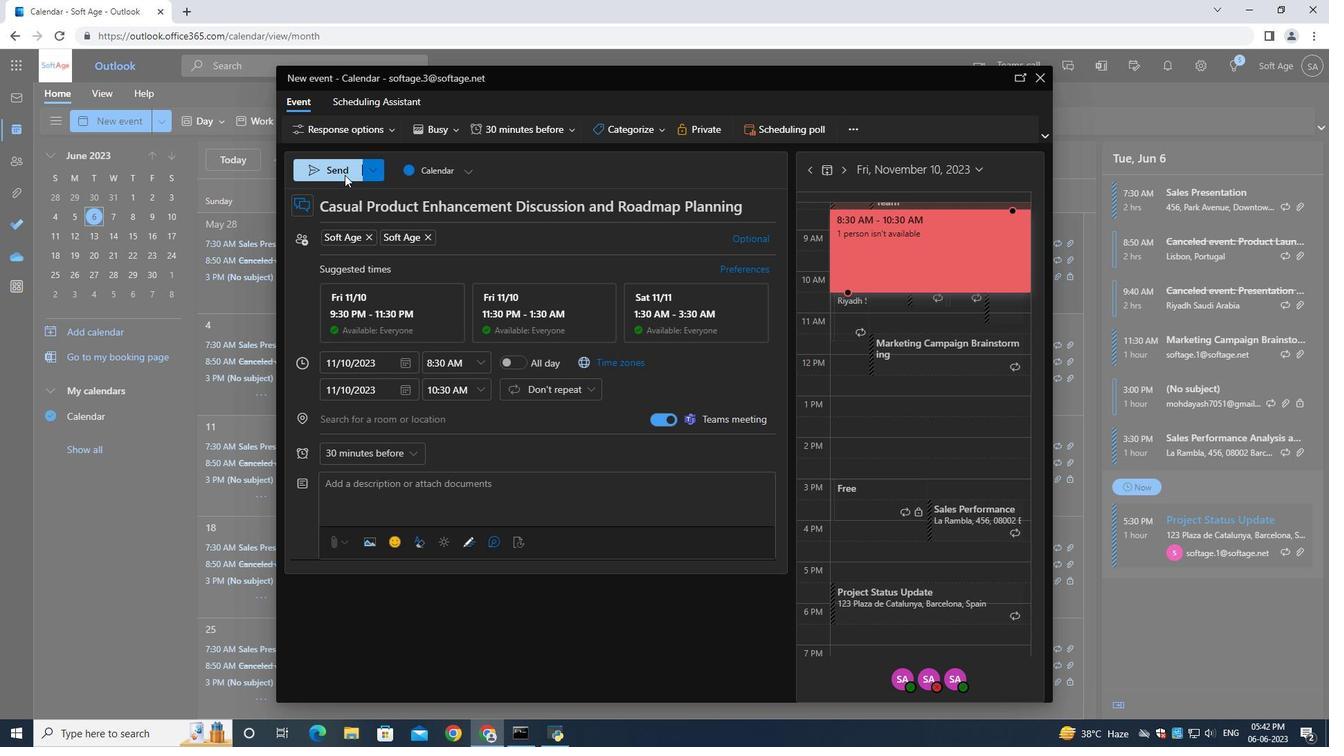 
Action: Mouse moved to (366, 199)
Screenshot: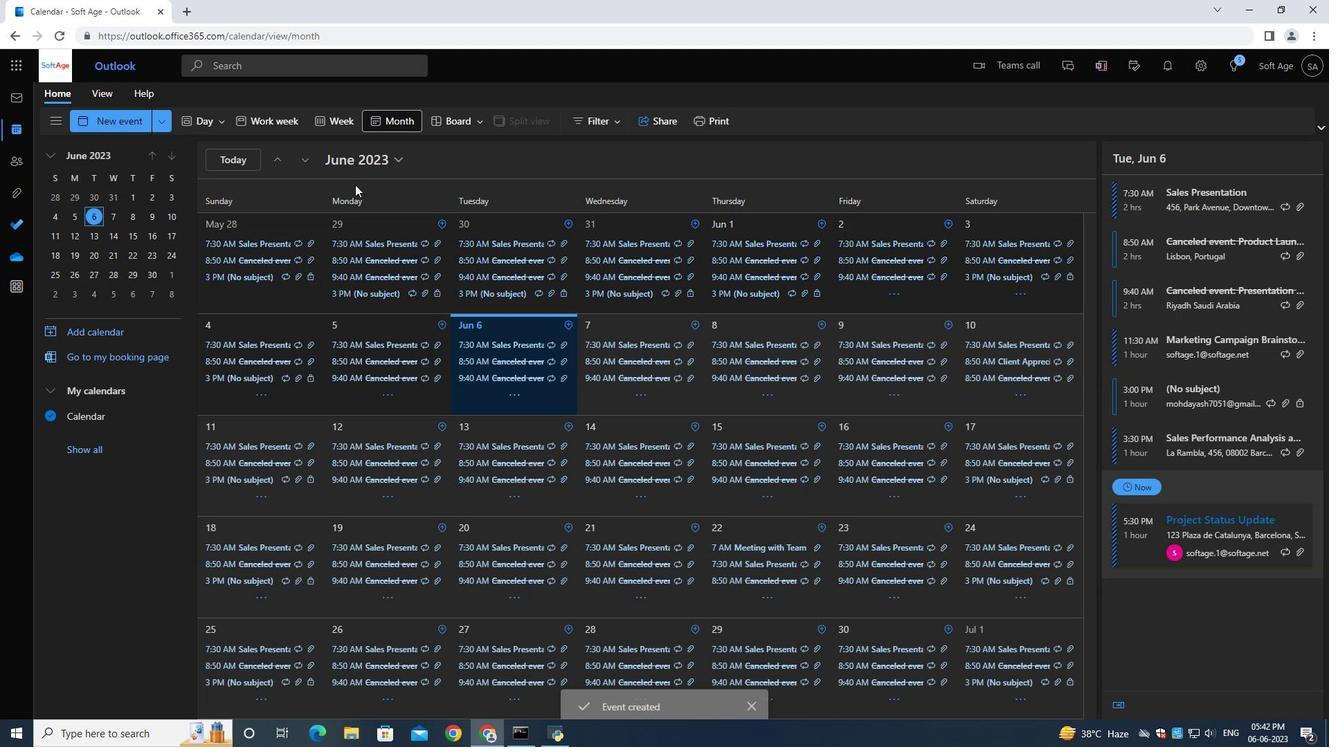 
